 Task: Arrange a 90-minute brand positioning session.
Action: Mouse moved to (51, 111)
Screenshot: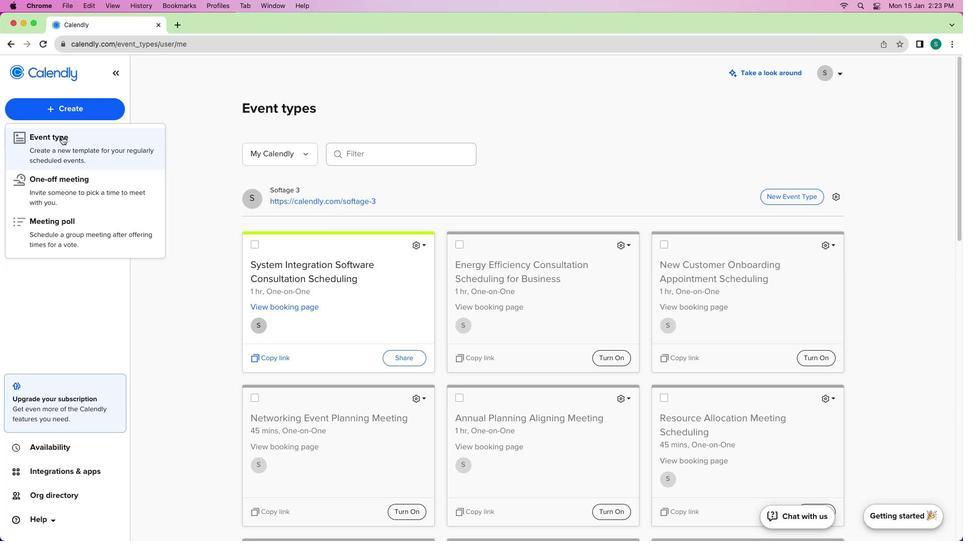 
Action: Mouse pressed left at (51, 111)
Screenshot: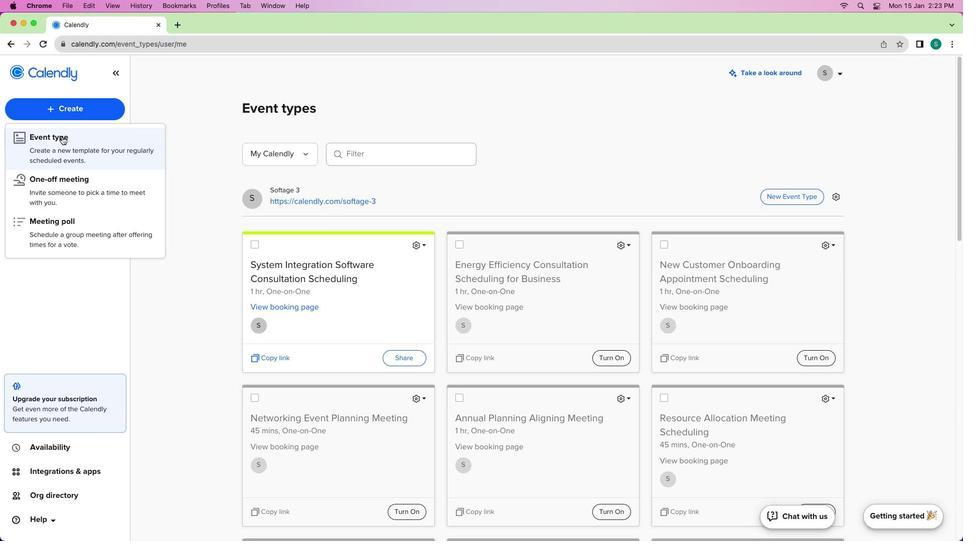 
Action: Mouse moved to (62, 136)
Screenshot: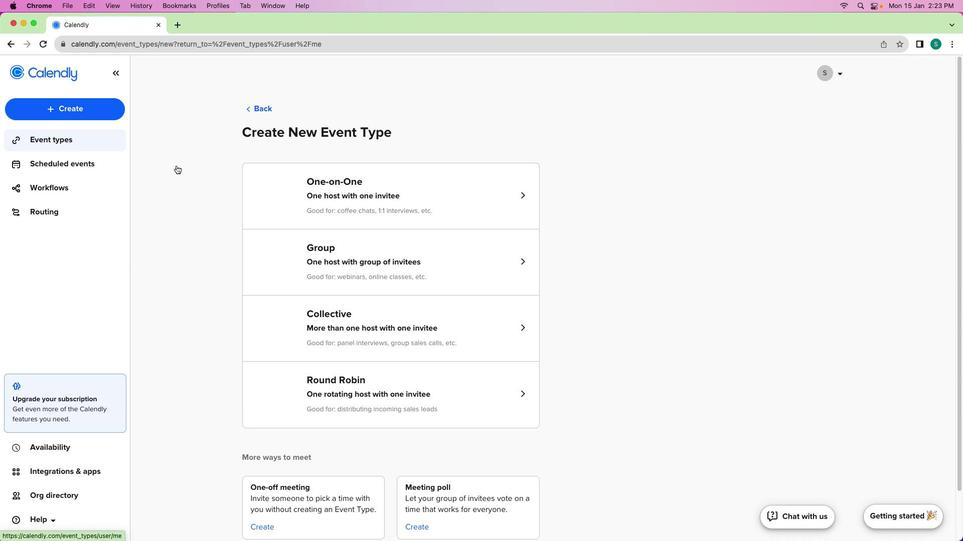 
Action: Mouse pressed left at (62, 136)
Screenshot: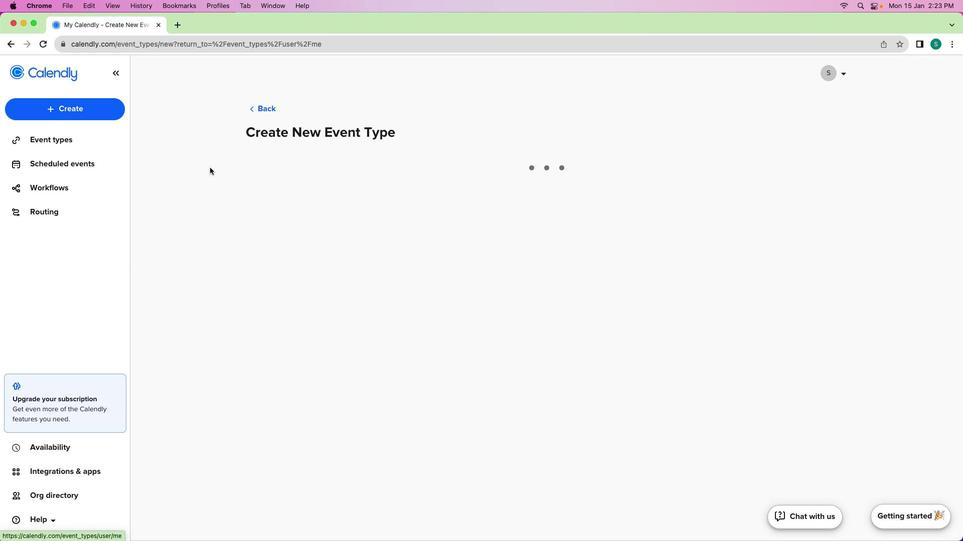 
Action: Mouse moved to (281, 178)
Screenshot: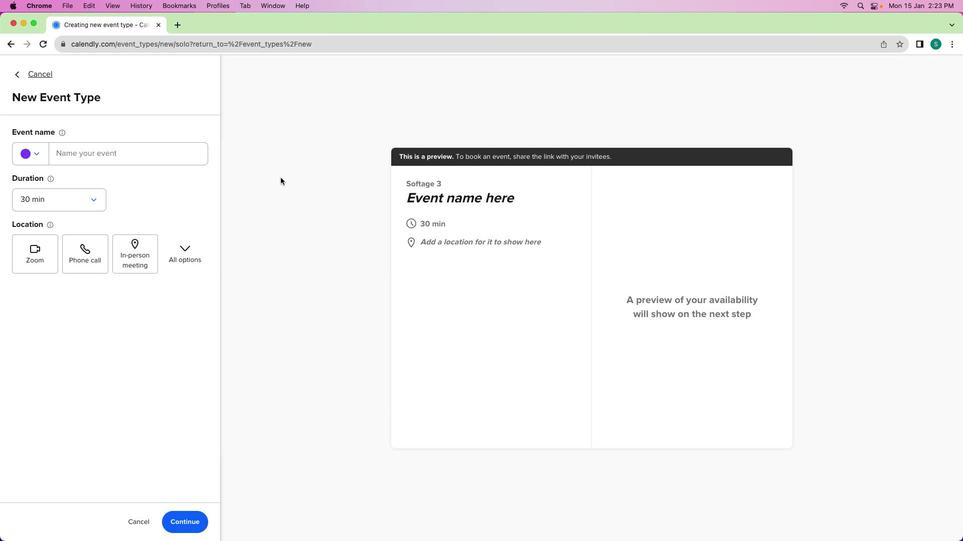 
Action: Mouse pressed left at (281, 178)
Screenshot: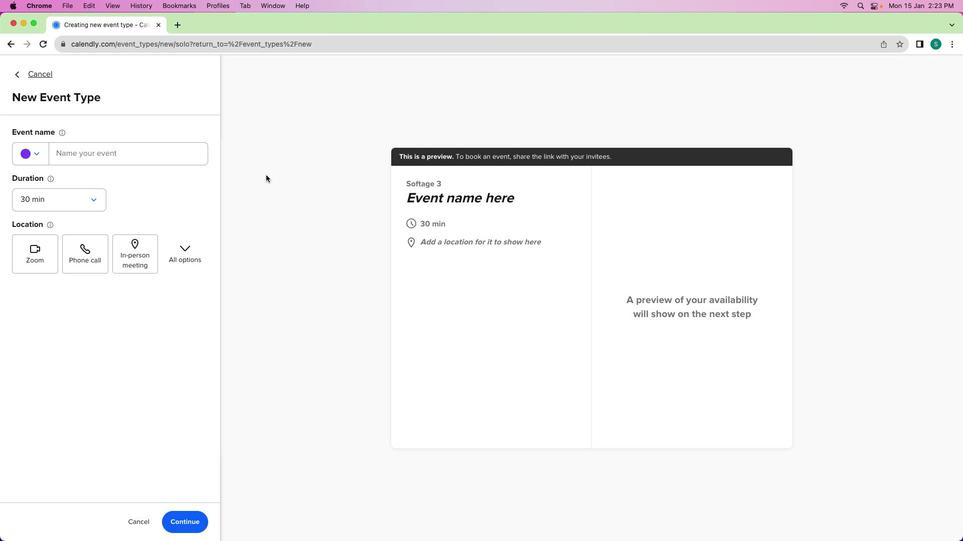 
Action: Mouse moved to (118, 146)
Screenshot: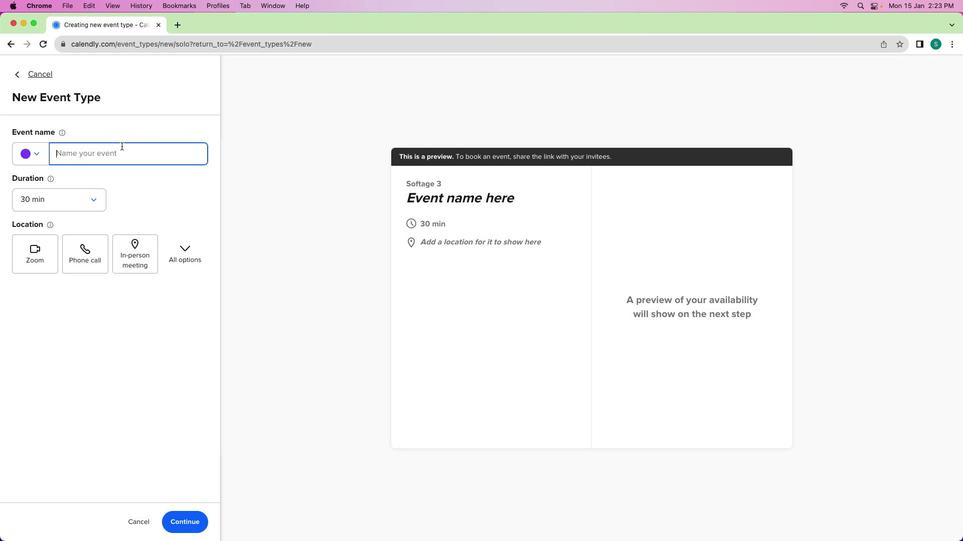 
Action: Mouse pressed left at (118, 146)
Screenshot: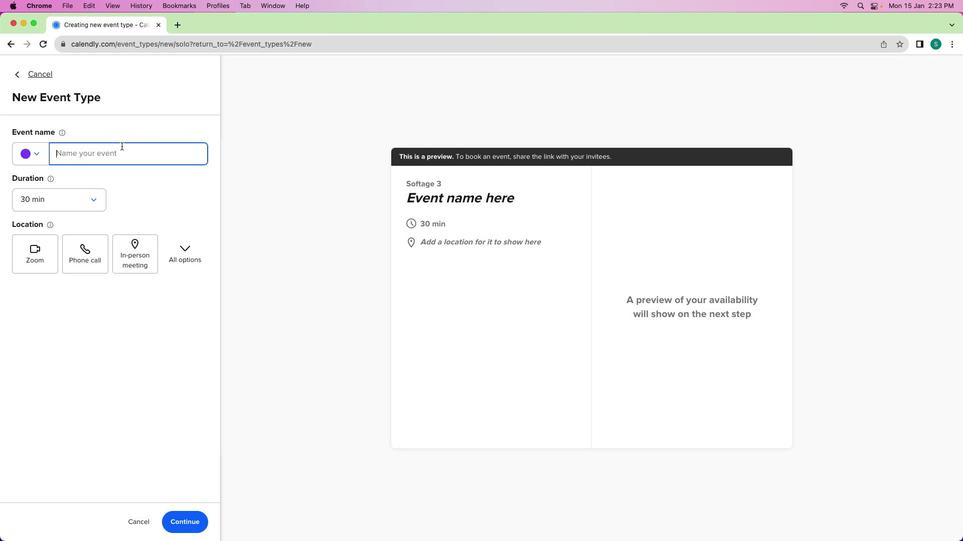 
Action: Mouse moved to (121, 146)
Screenshot: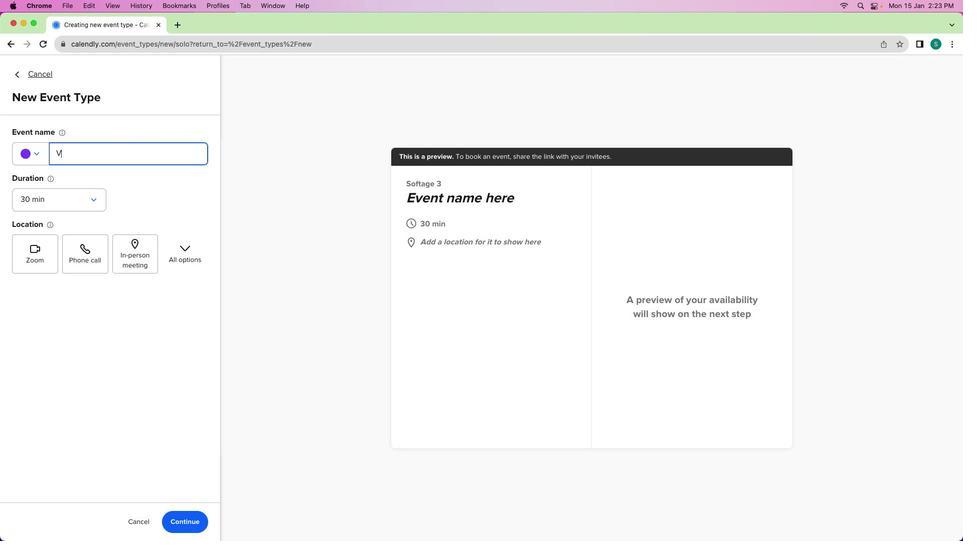 
Action: Key pressed Key.shift'V'Key.backspaceKey.shift'B''r''a''n''d'Key.spaceKey.shift'P''o''s''i''t''i''o''n''i''n''g'Key.spaceKey.shift'S''e''s''s''o''p'Key.backspaceKey.backspace'i''o''n'Key.spaceKey.shift'S''c''h''e''d''u''l''i''n''g'
Screenshot: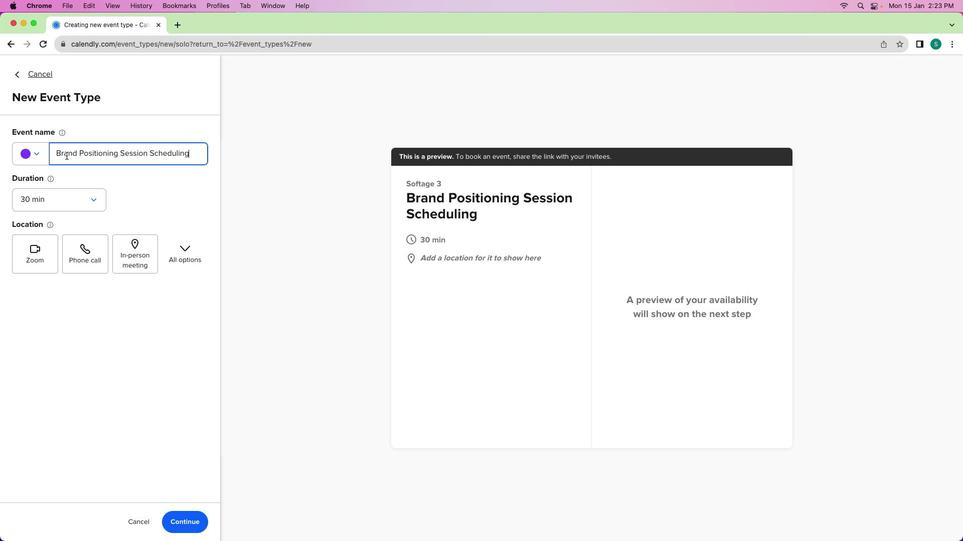 
Action: Mouse moved to (35, 157)
Screenshot: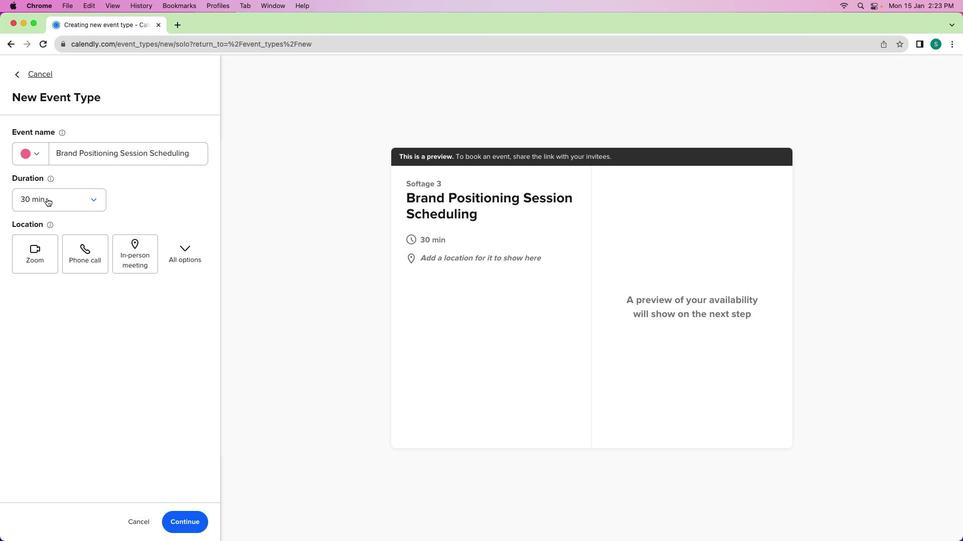 
Action: Mouse pressed left at (35, 157)
Screenshot: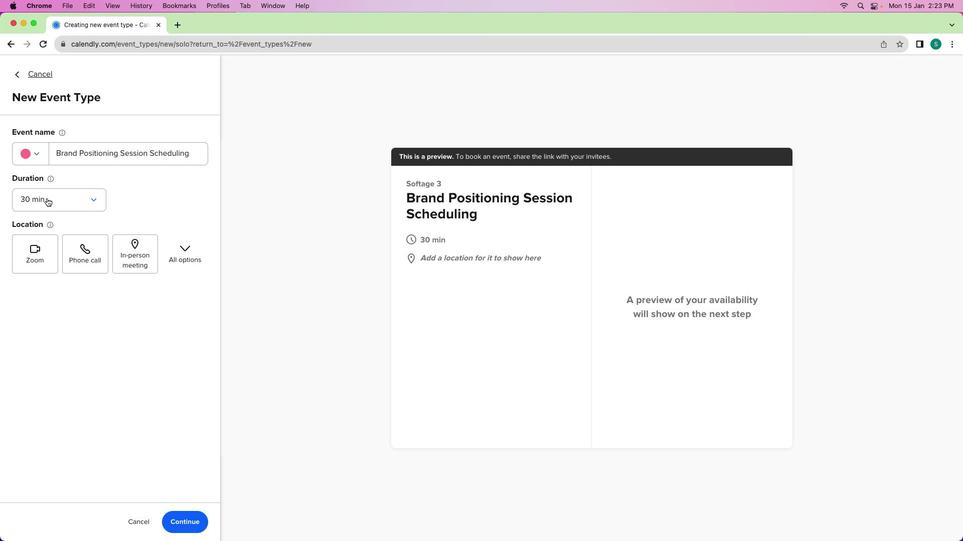
Action: Mouse moved to (46, 198)
Screenshot: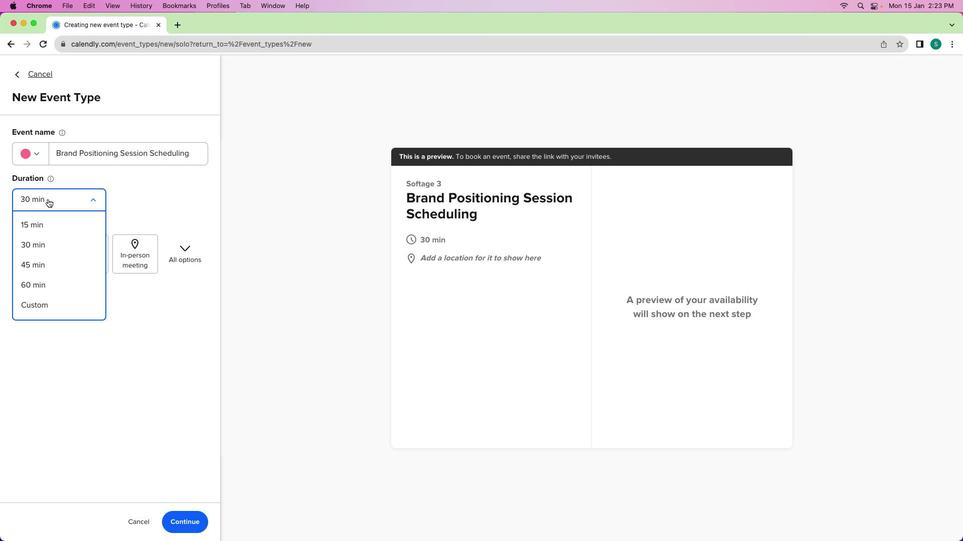 
Action: Mouse pressed left at (46, 198)
Screenshot: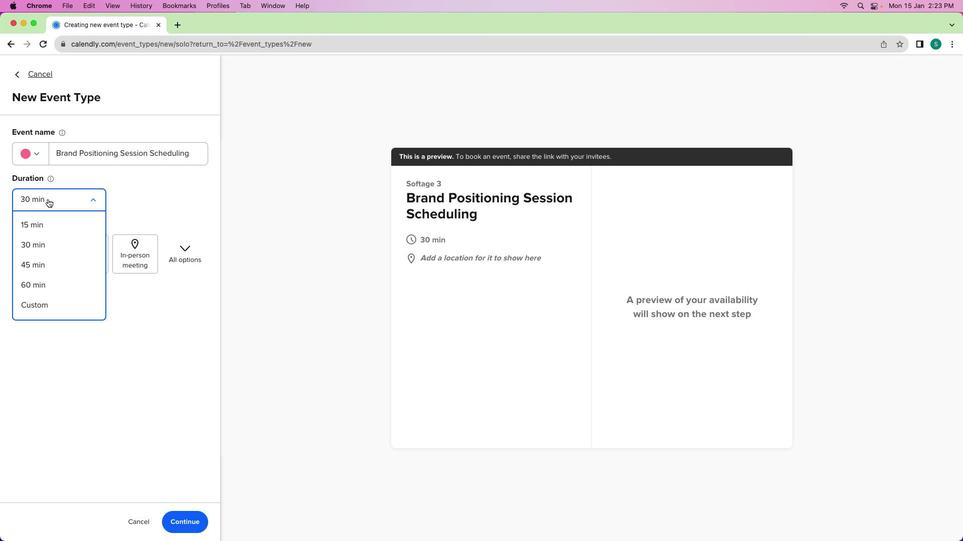 
Action: Mouse moved to (47, 199)
Screenshot: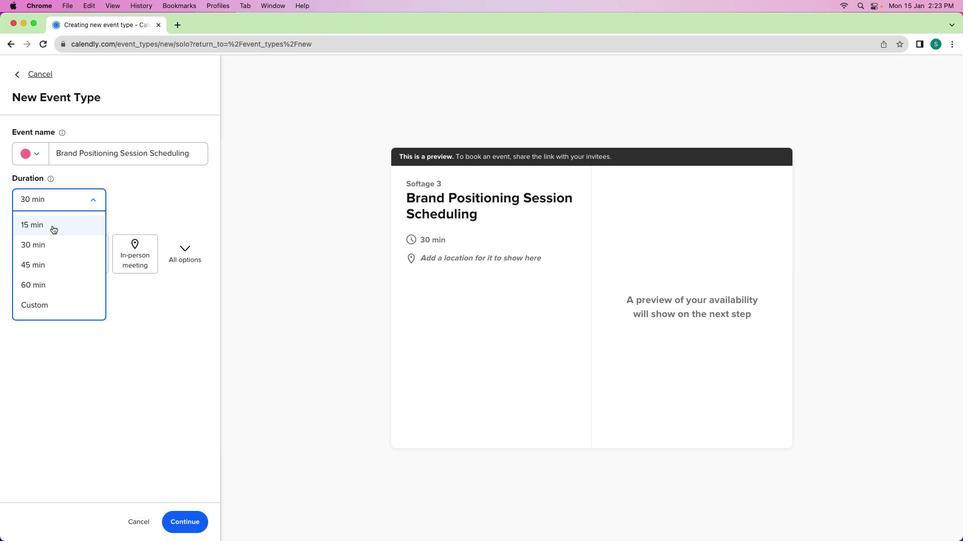 
Action: Mouse pressed left at (47, 199)
Screenshot: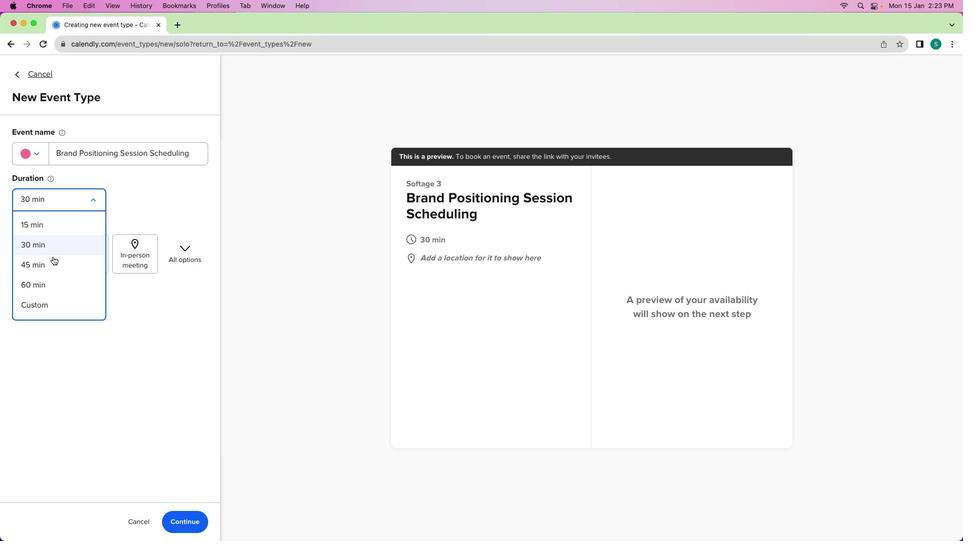 
Action: Mouse moved to (52, 300)
Screenshot: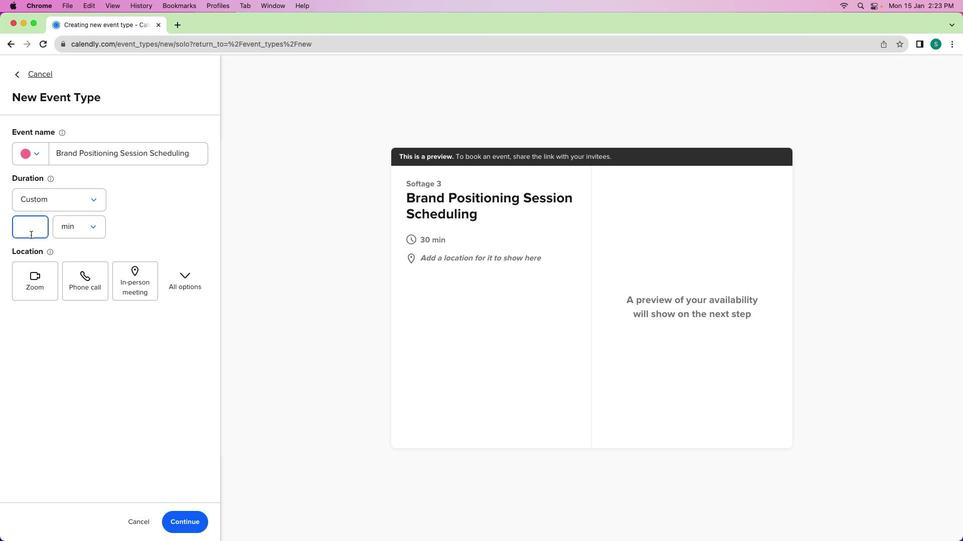 
Action: Mouse pressed left at (52, 300)
Screenshot: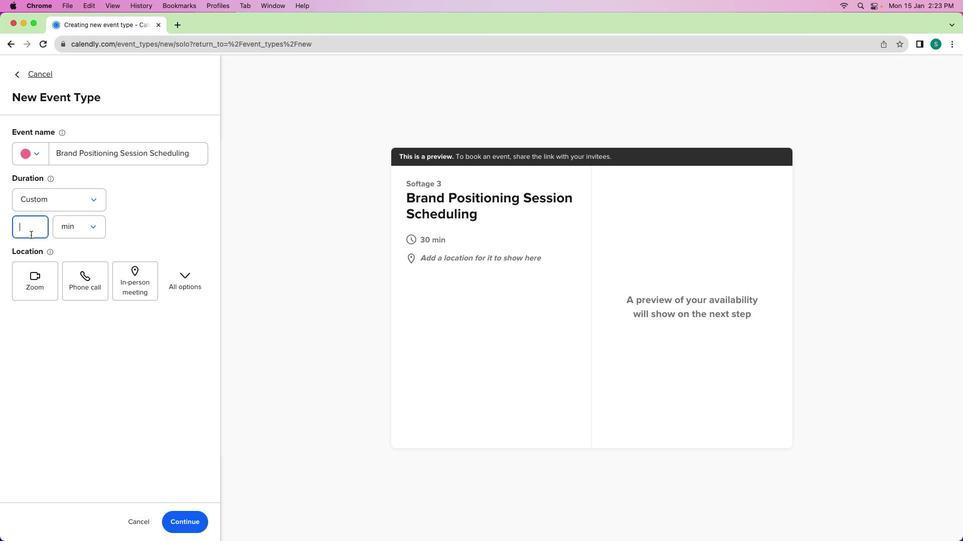 
Action: Mouse moved to (31, 234)
Screenshot: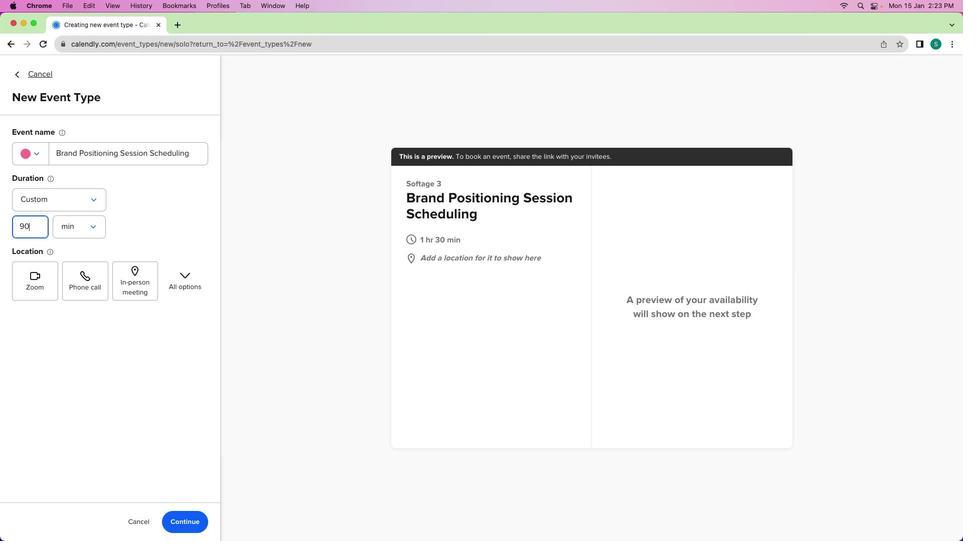 
Action: Key pressed '9''0'
Screenshot: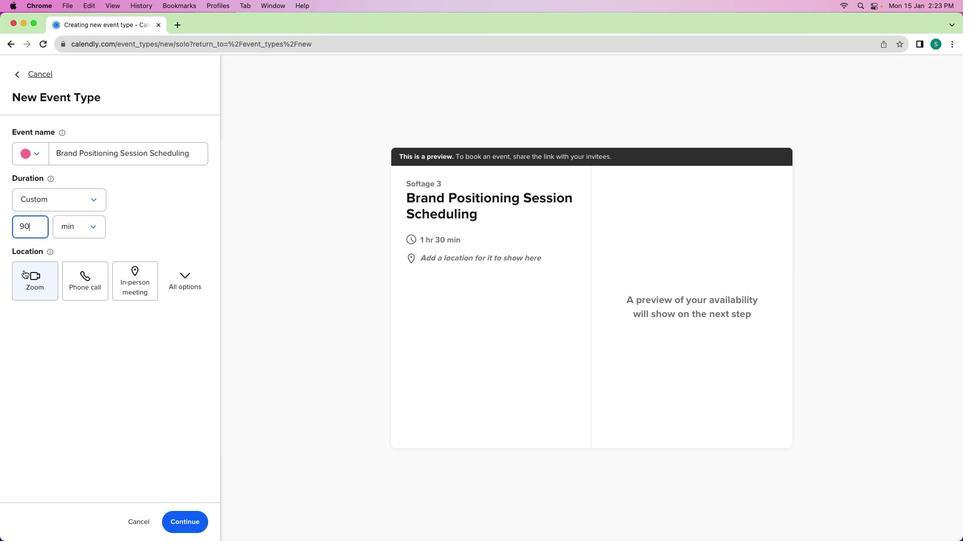 
Action: Mouse moved to (24, 270)
Screenshot: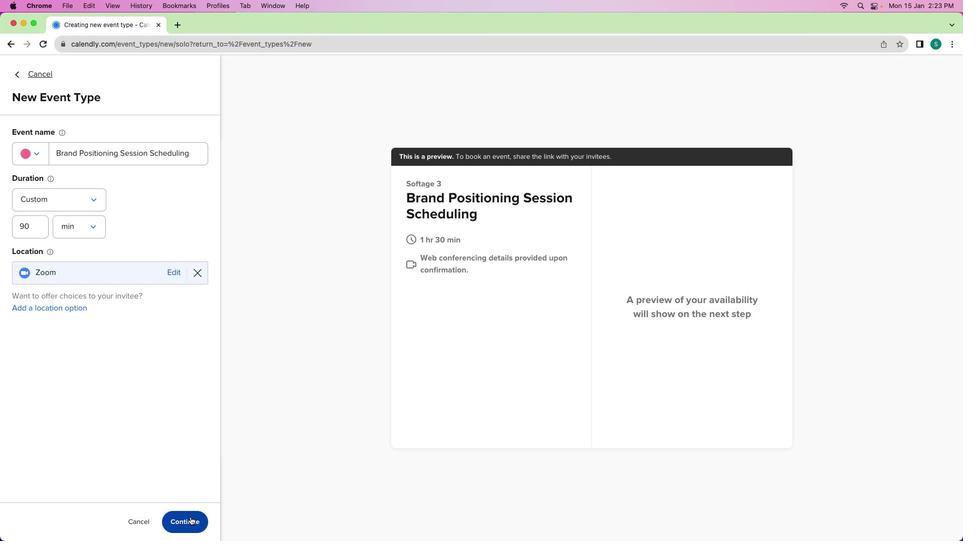 
Action: Mouse pressed left at (24, 270)
Screenshot: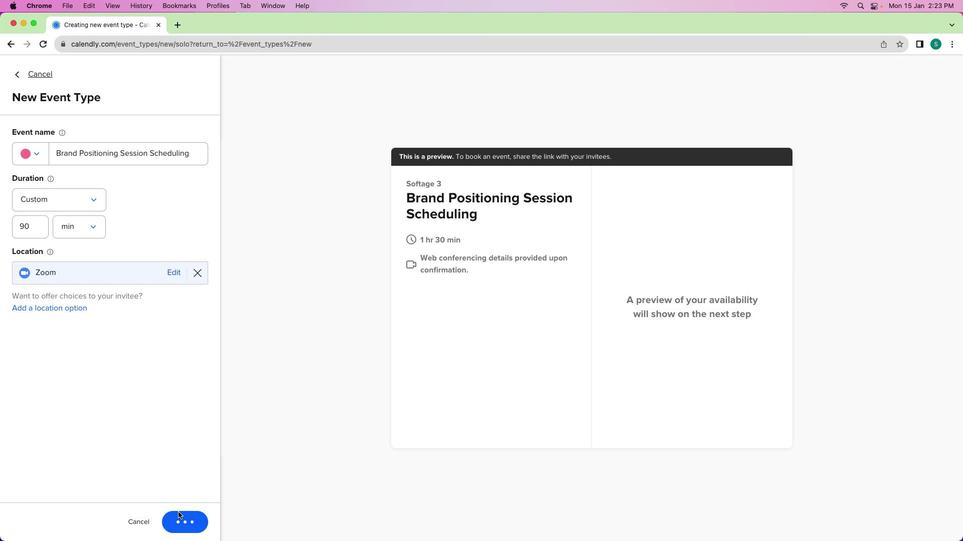 
Action: Mouse moved to (190, 517)
Screenshot: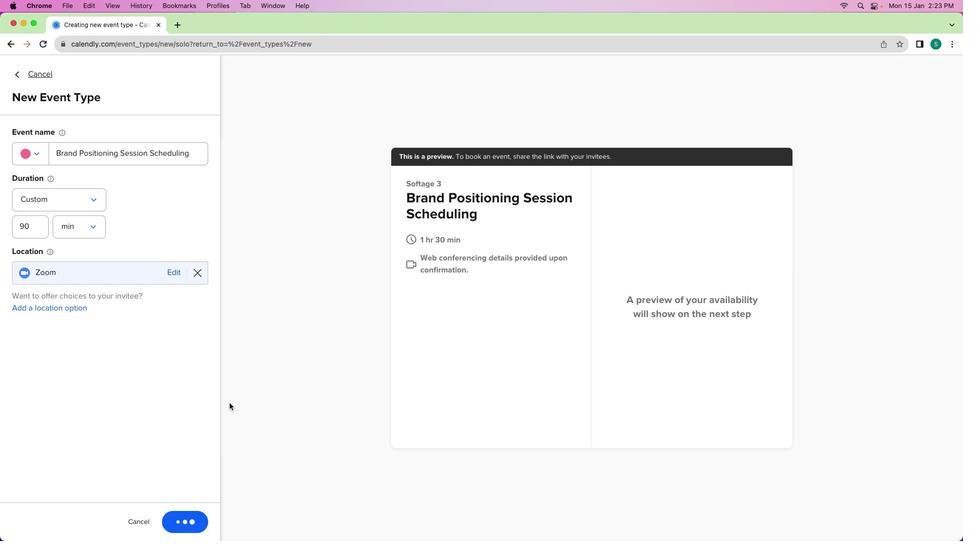 
Action: Mouse pressed left at (190, 517)
Screenshot: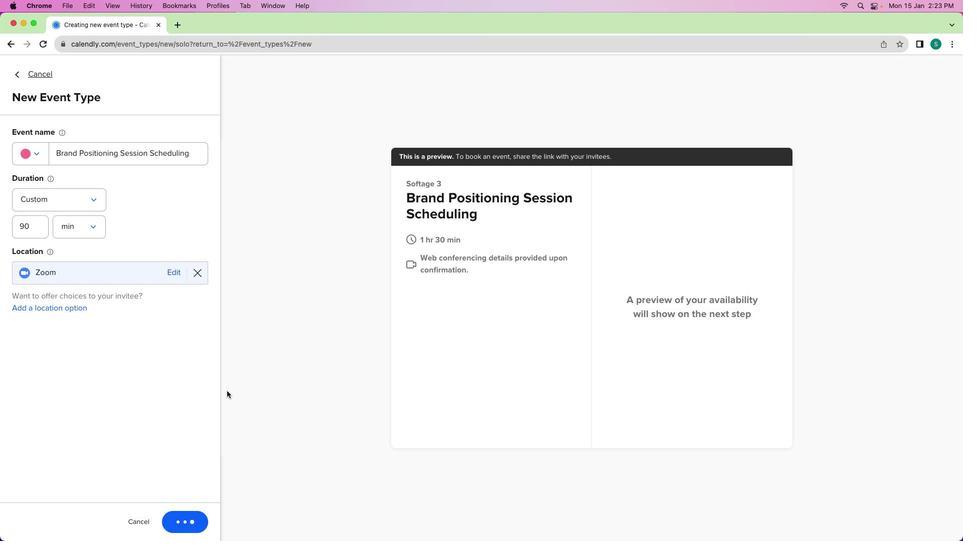 
Action: Mouse moved to (161, 187)
Screenshot: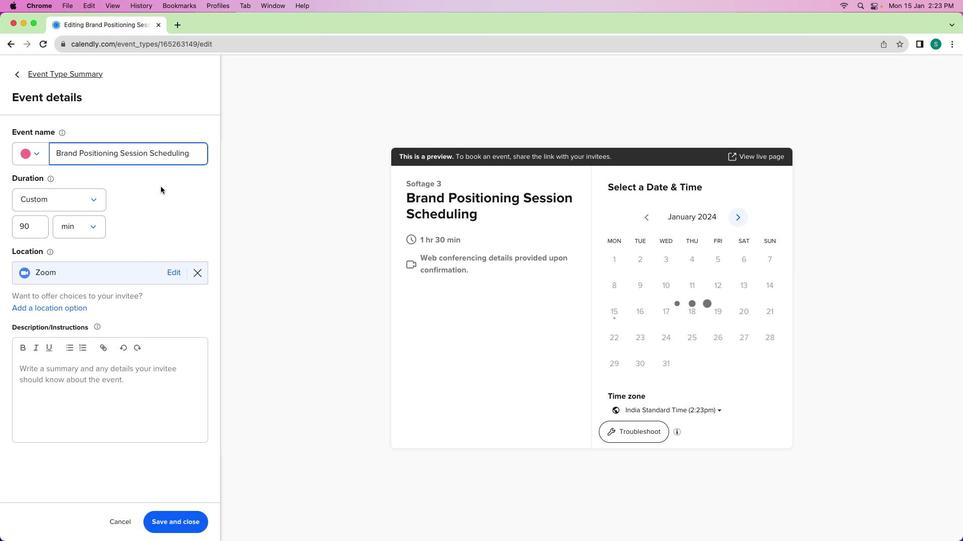 
Action: Mouse pressed left at (161, 187)
Screenshot: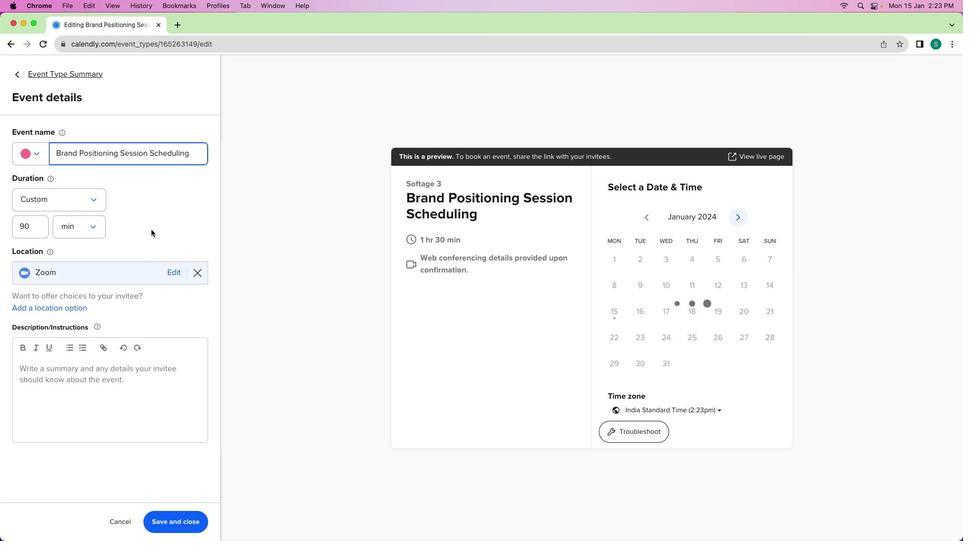 
Action: Mouse moved to (129, 409)
Screenshot: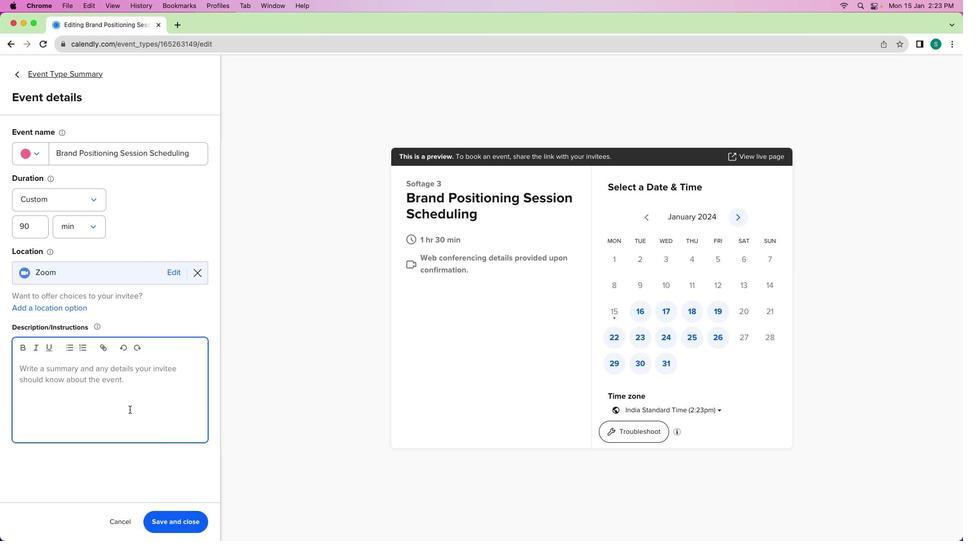 
Action: Mouse pressed left at (129, 409)
Screenshot: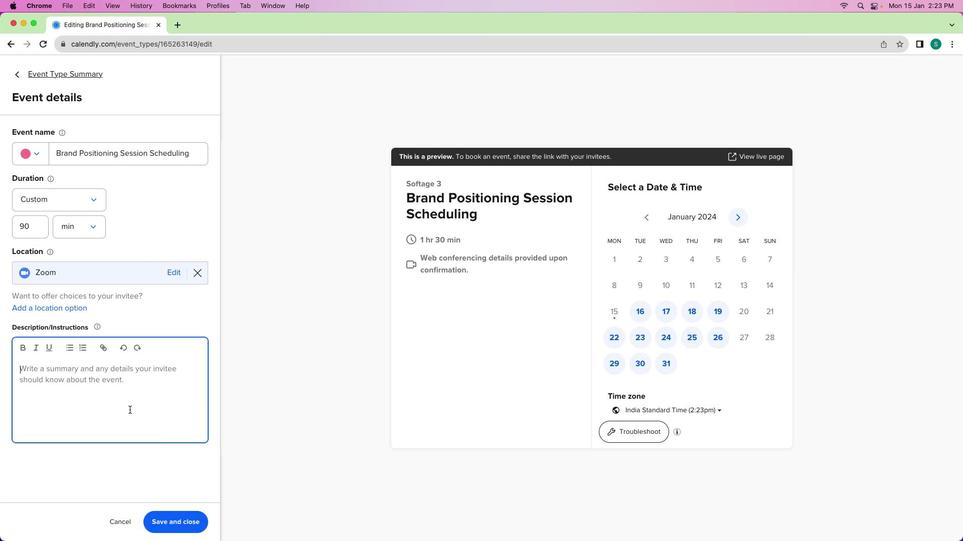 
Action: Mouse moved to (129, 409)
Screenshot: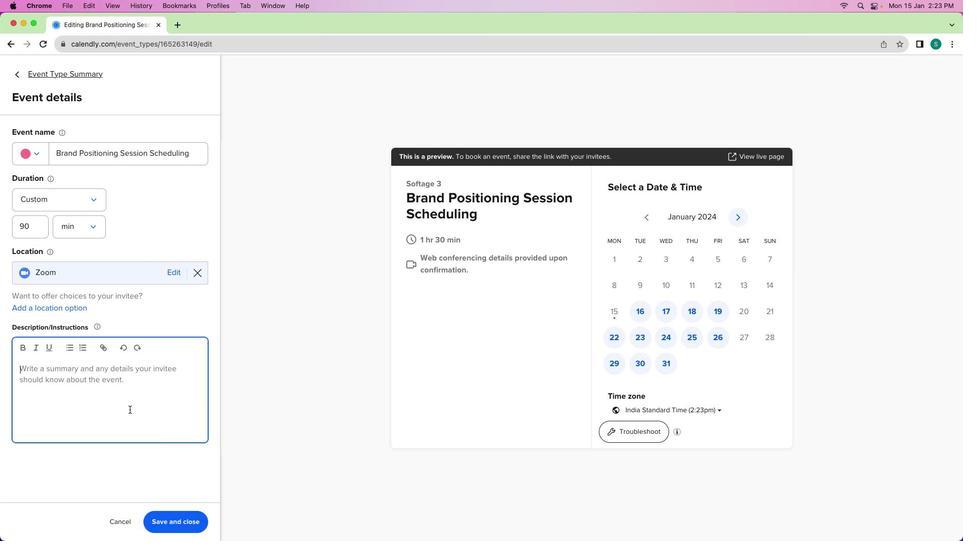 
Action: Key pressed Key.shift'H''e''l''l''o'Key.space't''e''a''m'','Key.enterKey.shift'I'"'"'v''e'Key.space's''c''h''e''d''u''l''e''d'Key.space'a'Key.space'b''r''a''n''d'Key.space'p''o''s''i''t''i''o''n''i''n''g'Key.space's''e''s''s''i''o''n'Key.space'd''u''e'Key.backspaceKey.backspaceKey.backspace't''o'Key.space'd''i''s''c''u''s''s'Key.space'a''n''d'Key.space'r''e''f''i''n''e'Key.space'o''u''r'Key.space'b''r''a''n''d'';'Key.backspace"'"'s'Key.space'p''o''s''i''t''i''o''n''i''n''g'Key.space's''t''r''a''t''e''g''y''.'Key.spaceKey.shift':'Key.backspace'L''e''t'"'"'s'Key.space'e''x''p''l''o''r''e'Key.space'w''a''y''s'Key.space't''o'Key.space's''t''r''e''n''g''t''h''e''n'Key.space'o''u''r'Key.space'b''r''a''n''d'Key.space'p''r''e''s''e''n''c''e''s'Key.space'a''n''d'Key.space'r''e''s''o''n''a''t''e'Key.space'w''i''t''h'Key.space'u''r'Key.spaceKey.backspaceKey.backspaceKey.backspace'o''u''r'Key.space't''a''r''g''e''t'Key.space'a''u''d''i''e''n''c''e''.'Key.enterKey.shift'L''o''o''k''i''n''g'Key.space'f''o''r''w''a''r''d'Key.space't''o'Key.space'e''v''o''l''v''i''n''g'Key.spaceKey.backspaceKey.backspaceKey.backspaceKey.backspaceKey.backspaceKey.backspaceKey.backspaceKey.backspace'l''e''v''a''t''i''n''g'Key.space'o''u''r'Key.space'b''r''a''n''d'Key.space'p''o''s''i''t''i''o''n''i''n''g'Key.space't''o''g''e''t''h''e''r''.'Key.enterKey.shift'B''e''s''t'Key.space'r''e''g''a''r''d''s'','Key.enterKey.shift'S''o''f''t'Key.shift'A''g''e'
Screenshot: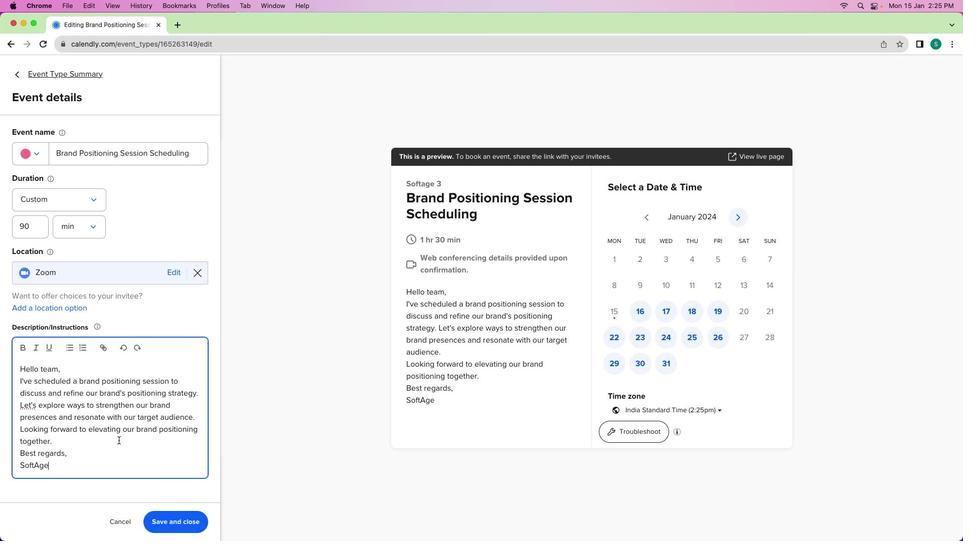 
Action: Mouse moved to (180, 517)
Screenshot: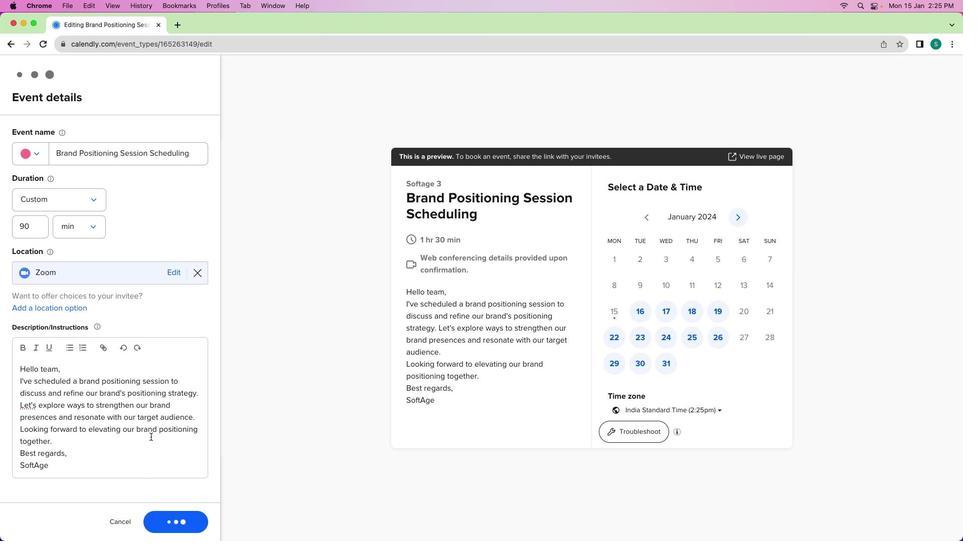 
Action: Mouse pressed left at (180, 517)
Screenshot: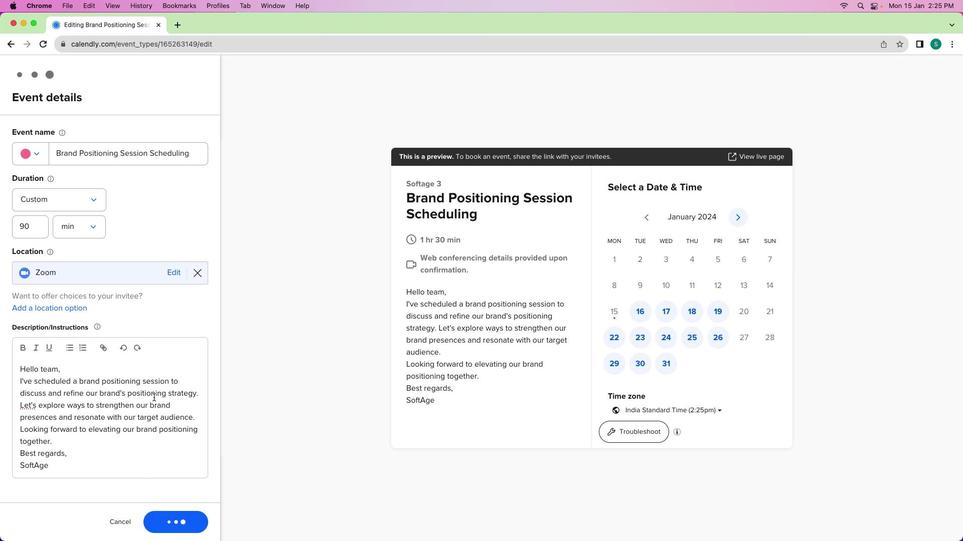 
Action: Mouse moved to (151, 315)
Screenshot: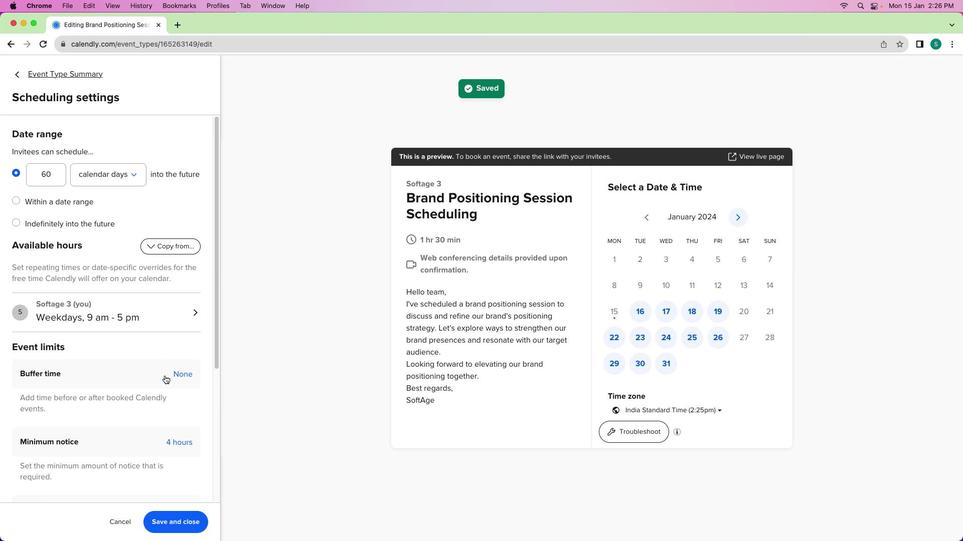 
Action: Mouse pressed left at (151, 315)
Screenshot: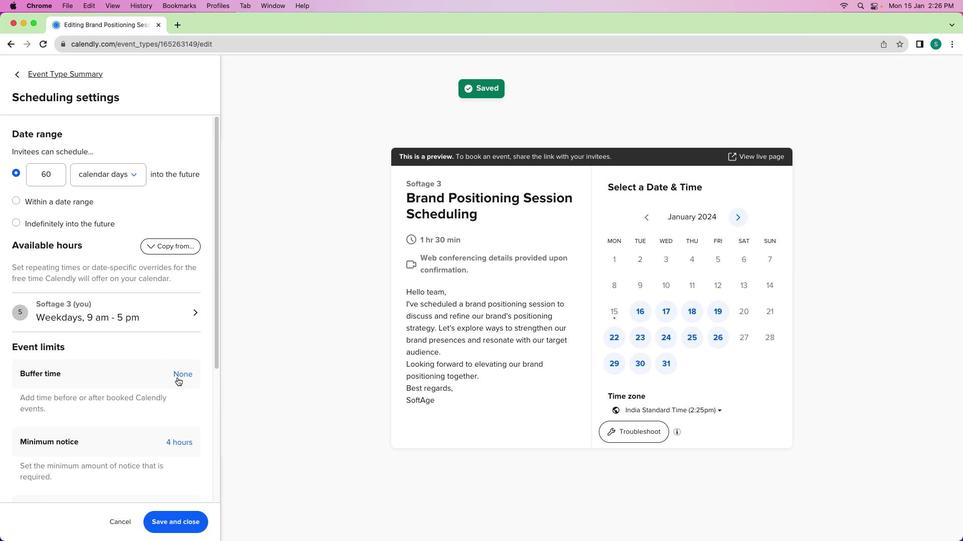 
Action: Mouse moved to (177, 377)
Screenshot: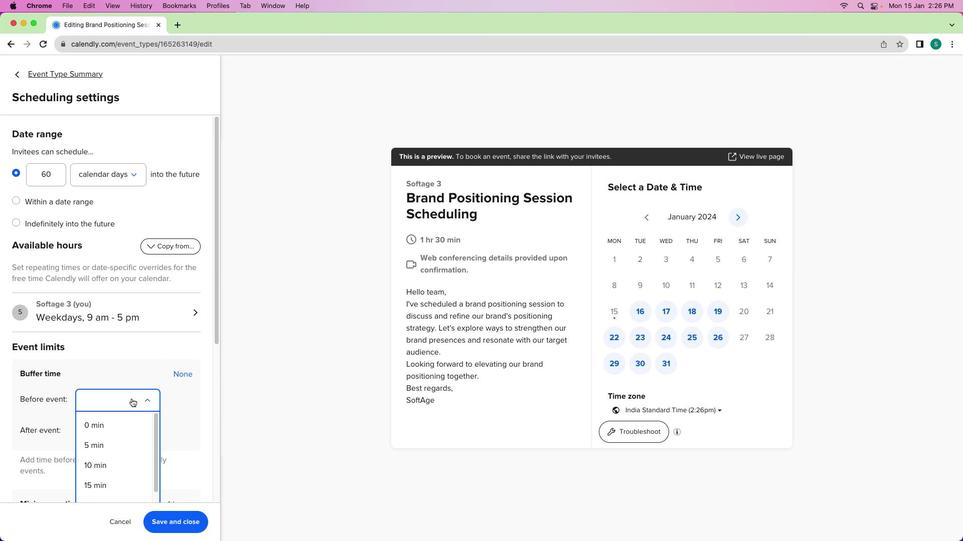 
Action: Mouse pressed left at (177, 377)
Screenshot: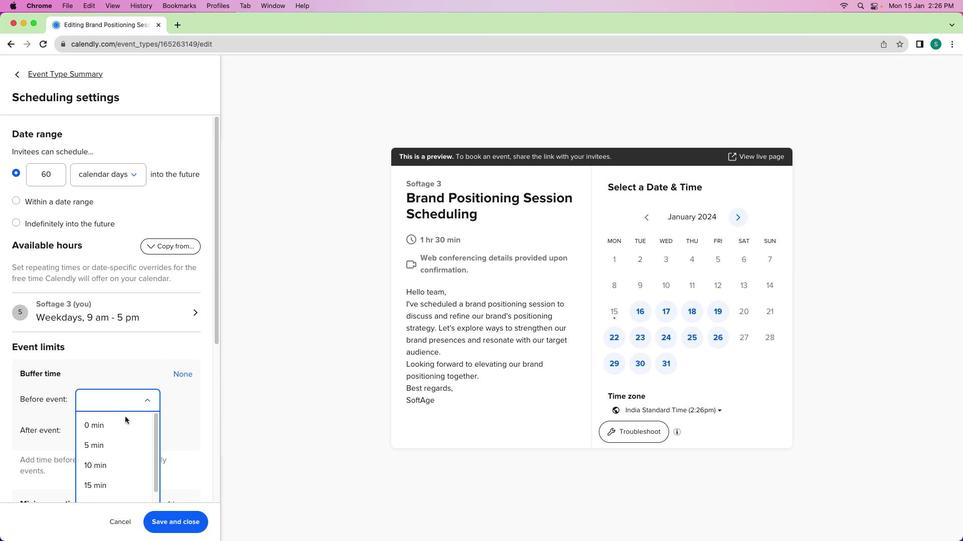 
Action: Mouse moved to (131, 398)
Screenshot: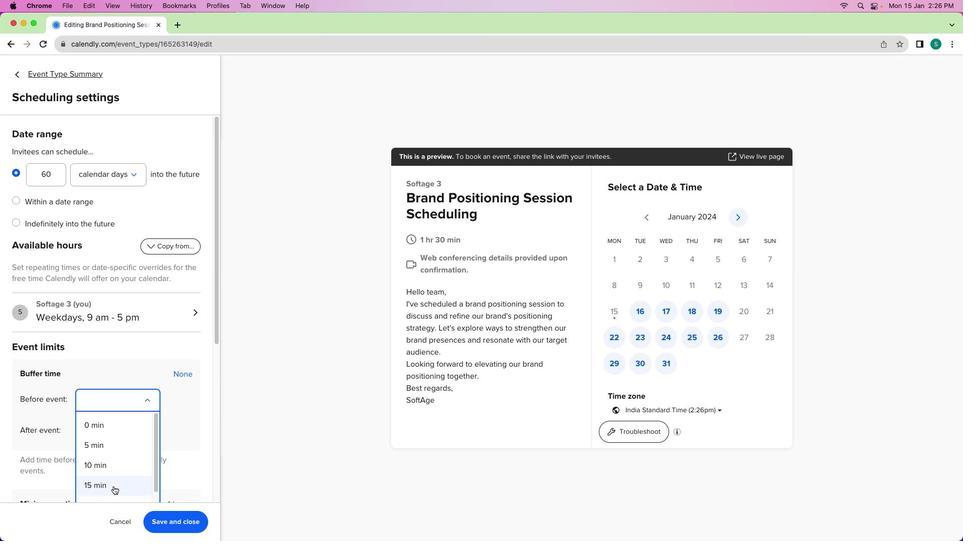 
Action: Mouse pressed left at (131, 398)
Screenshot: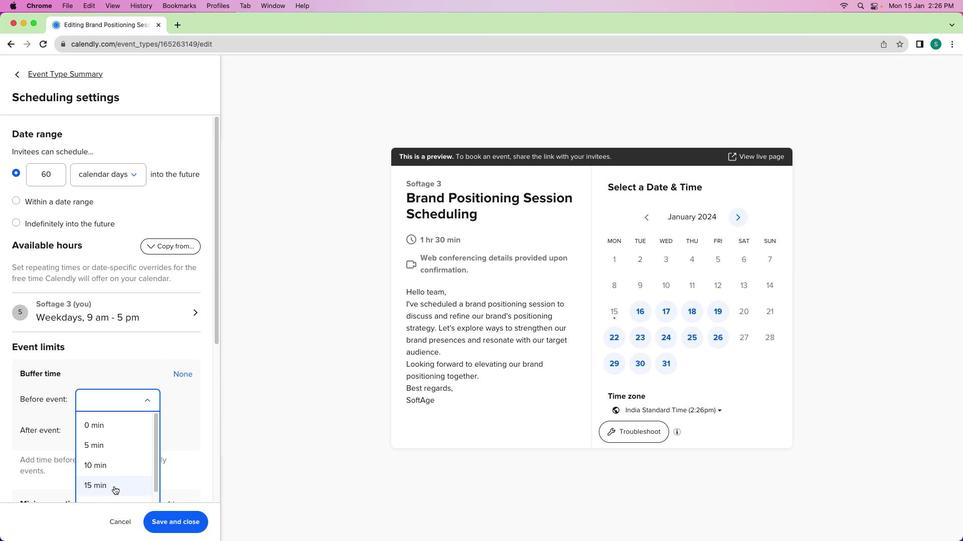 
Action: Mouse moved to (113, 486)
Screenshot: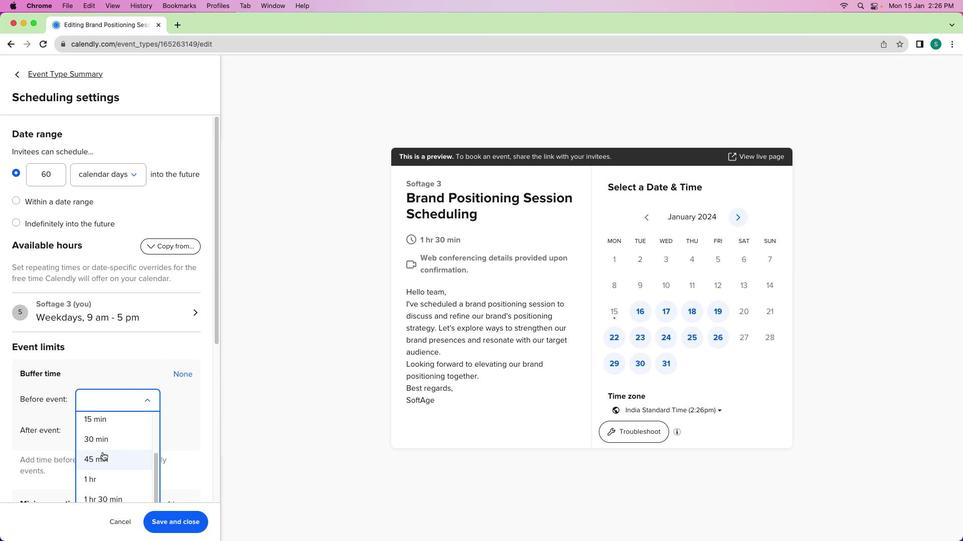 
Action: Mouse scrolled (113, 486) with delta (0, 0)
Screenshot: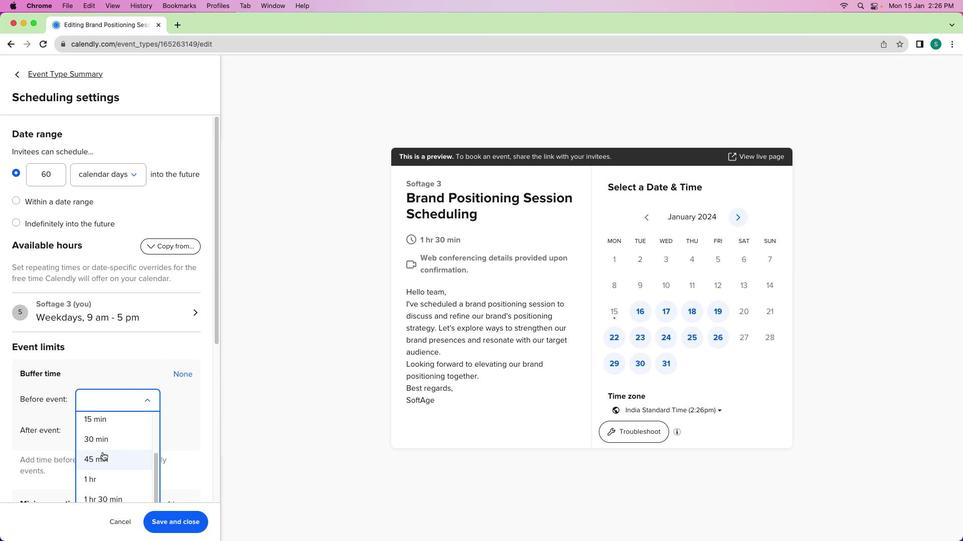 
Action: Mouse moved to (113, 485)
Screenshot: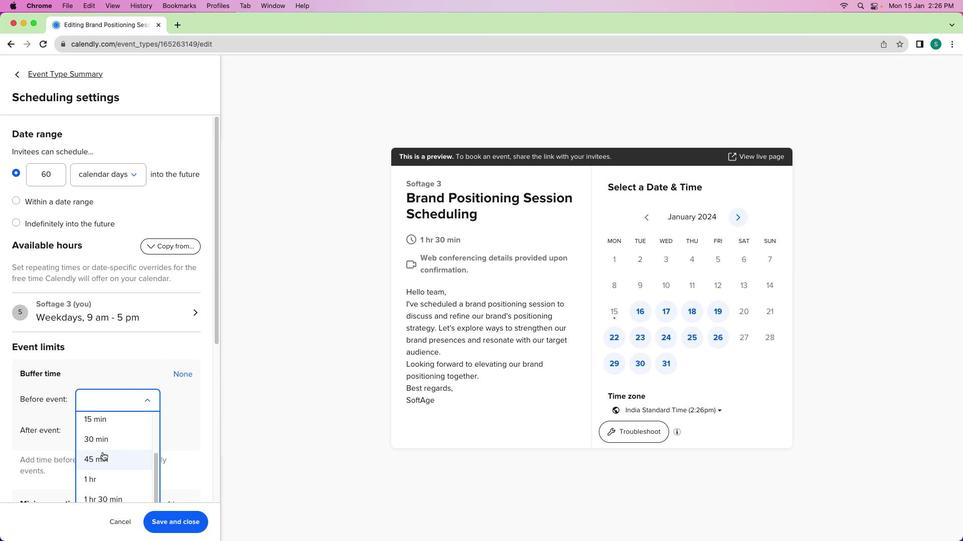 
Action: Mouse scrolled (113, 485) with delta (0, 0)
Screenshot: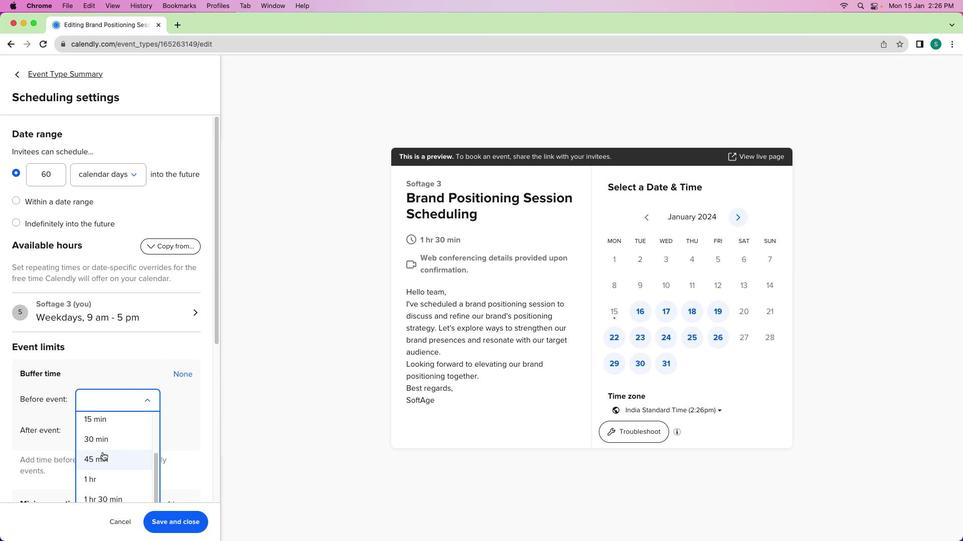 
Action: Mouse moved to (115, 467)
Screenshot: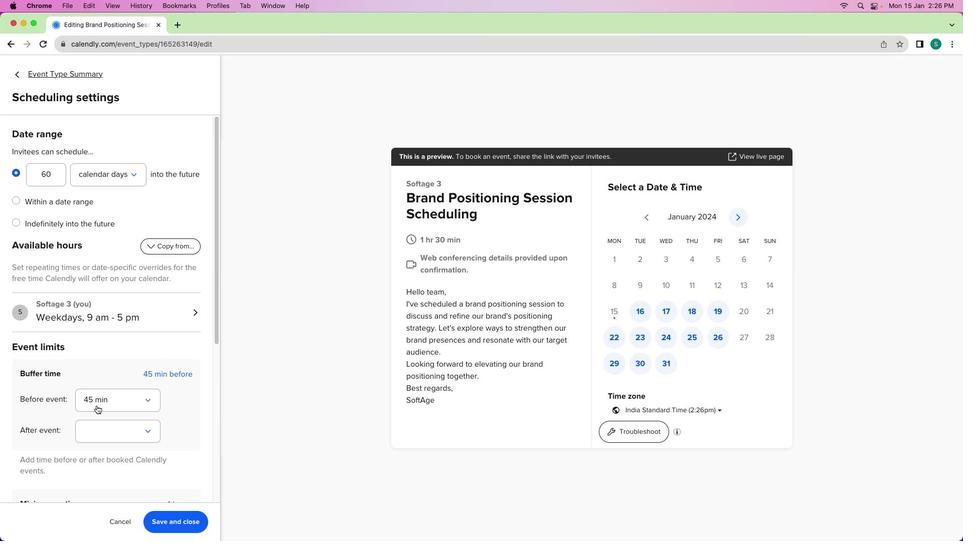 
Action: Mouse scrolled (115, 467) with delta (0, 0)
Screenshot: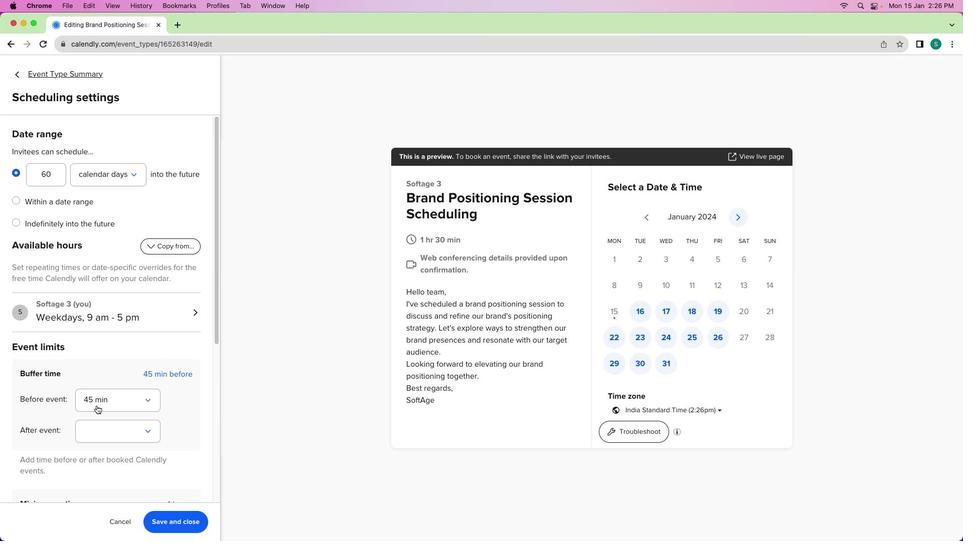 
Action: Mouse moved to (115, 466)
Screenshot: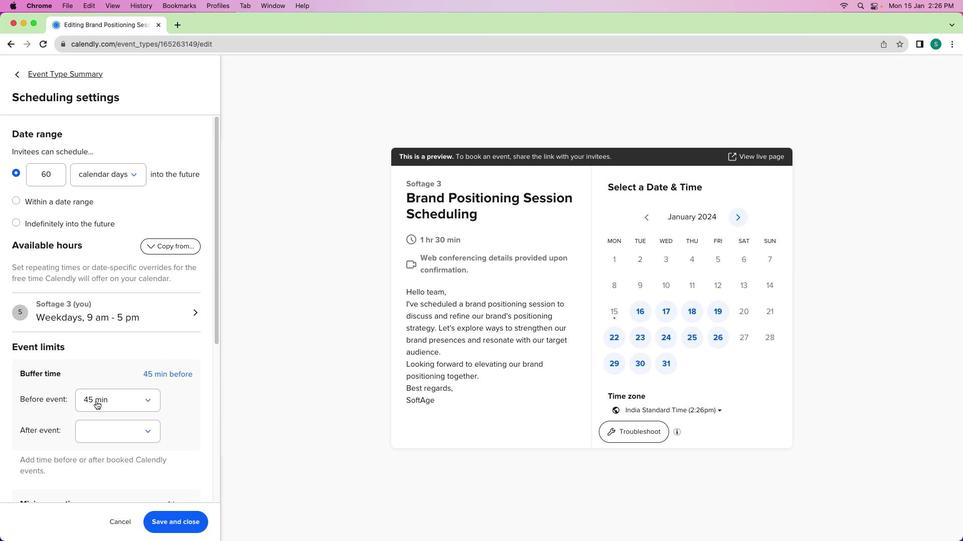 
Action: Mouse scrolled (115, 466) with delta (0, 0)
Screenshot: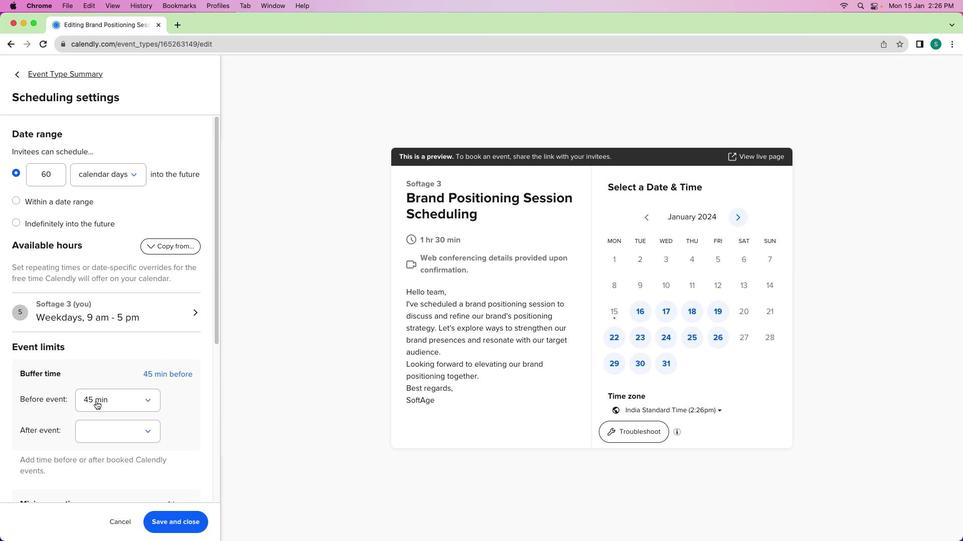 
Action: Mouse moved to (115, 465)
Screenshot: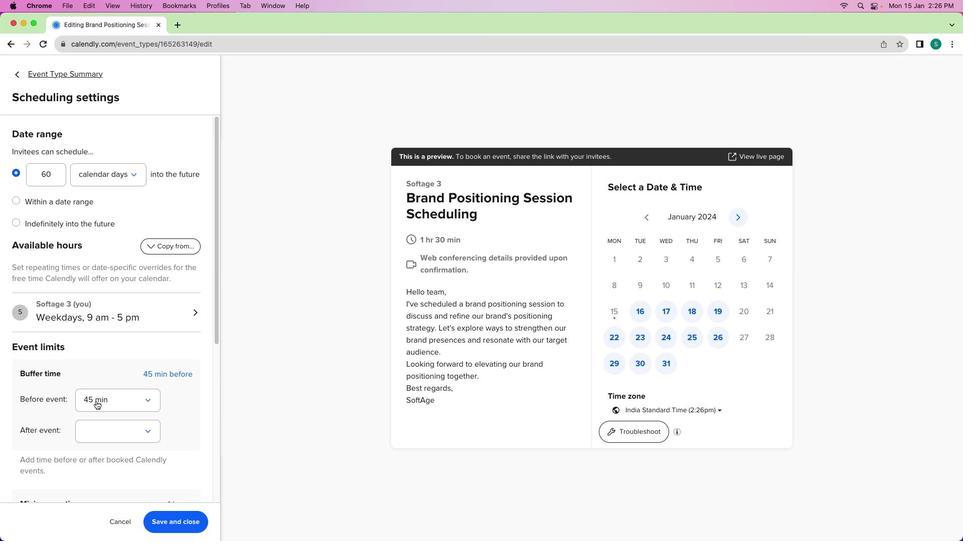 
Action: Mouse scrolled (115, 465) with delta (0, -1)
Screenshot: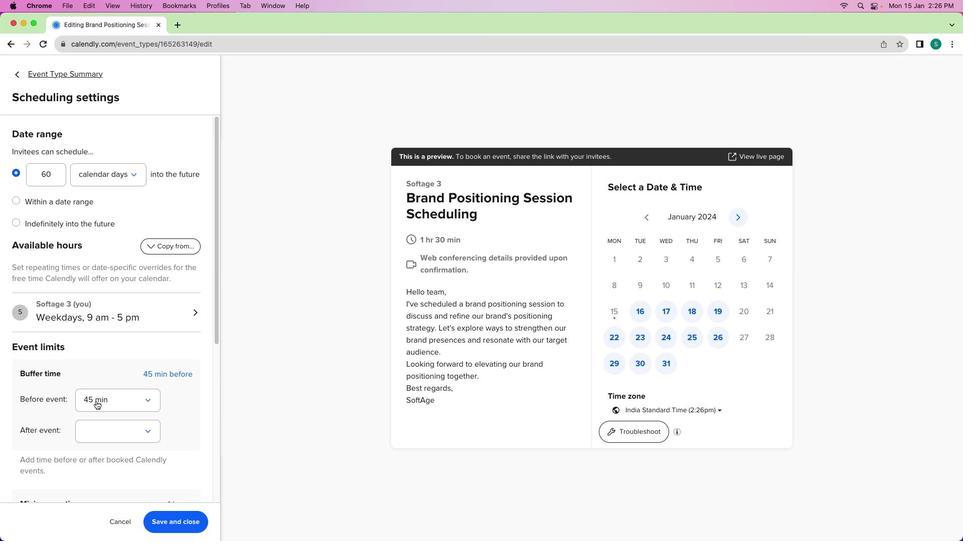 
Action: Mouse moved to (102, 452)
Screenshot: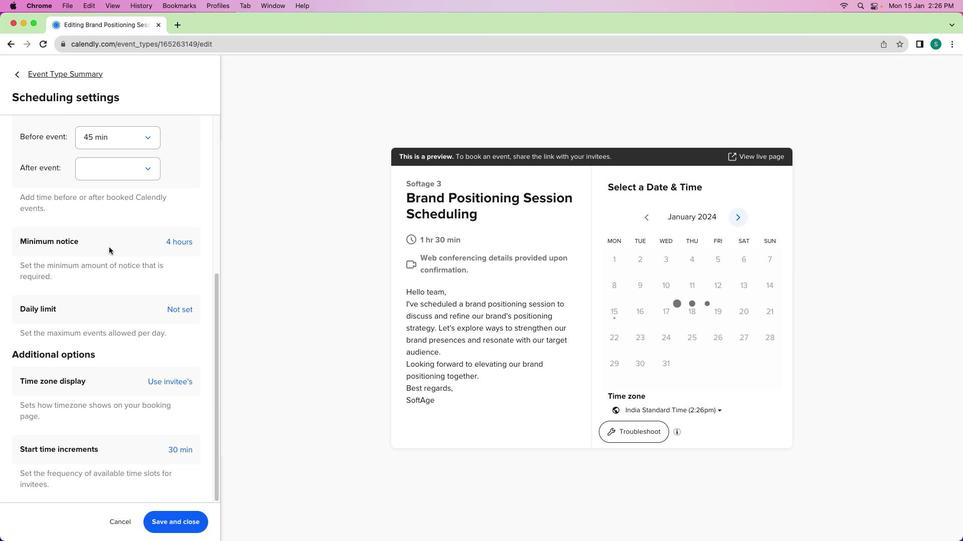
Action: Mouse pressed left at (102, 452)
Screenshot: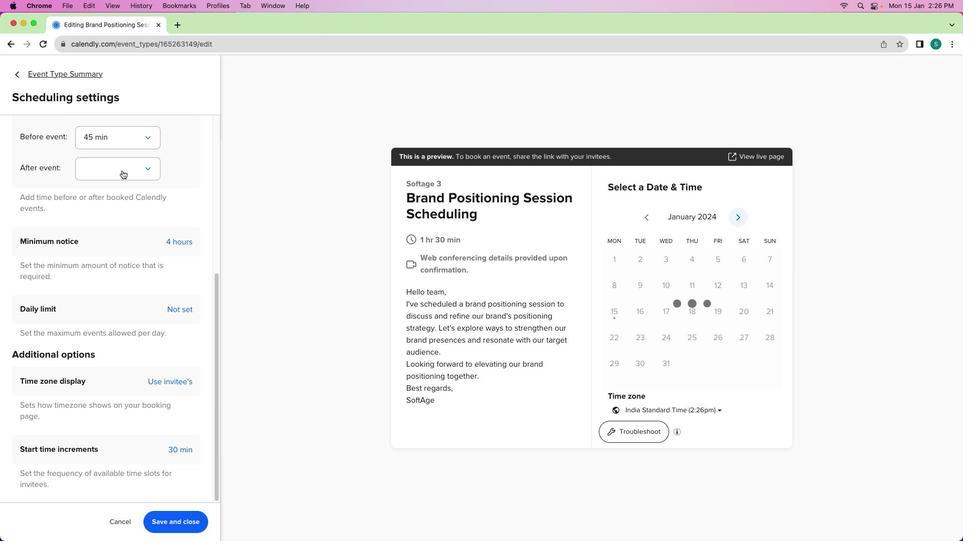 
Action: Mouse moved to (95, 401)
Screenshot: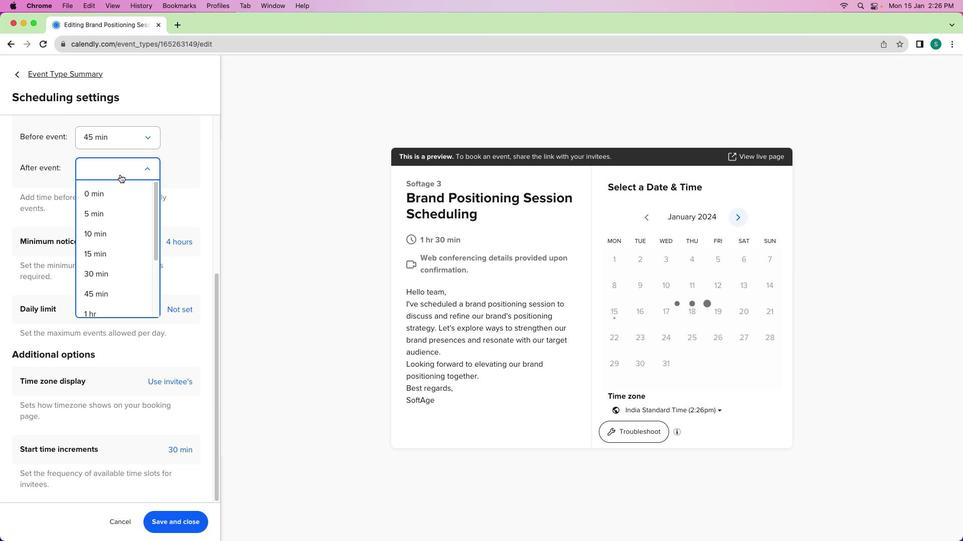 
Action: Mouse scrolled (95, 401) with delta (0, 0)
Screenshot: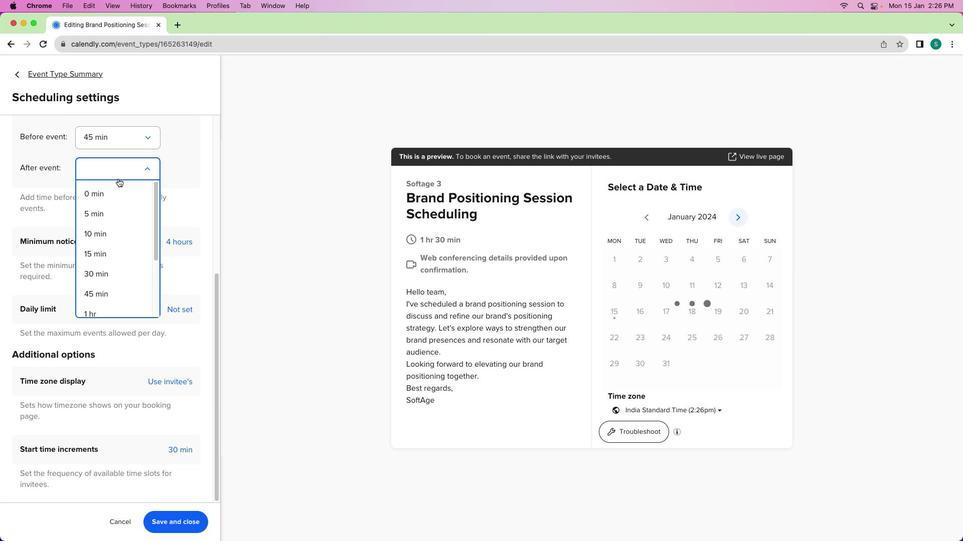 
Action: Mouse scrolled (95, 401) with delta (0, 0)
Screenshot: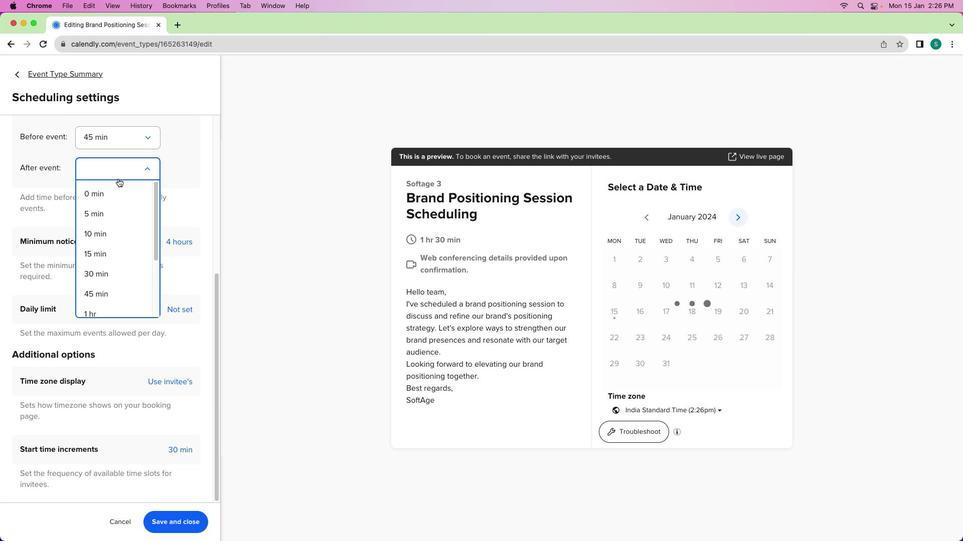 
Action: Mouse scrolled (95, 401) with delta (0, -1)
Screenshot: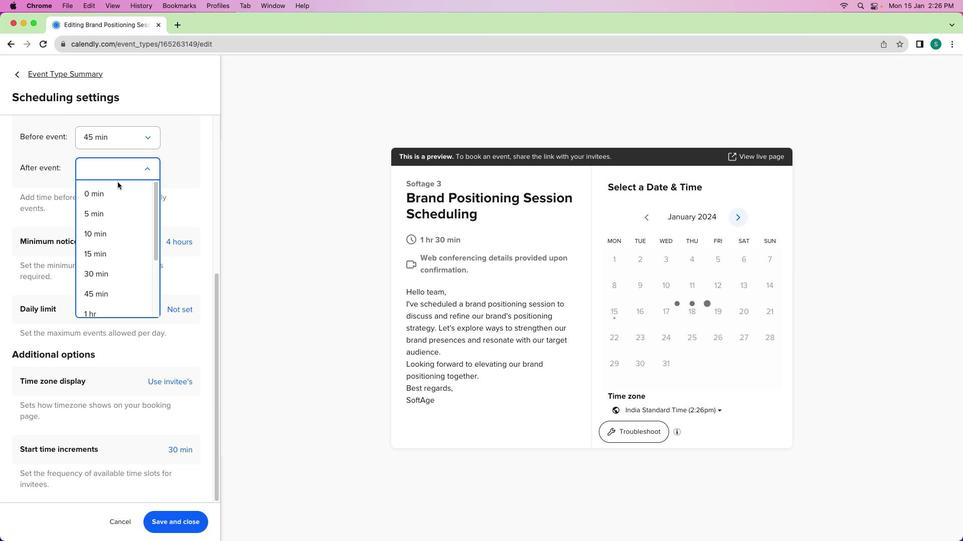 
Action: Mouse scrolled (95, 401) with delta (0, -2)
Screenshot: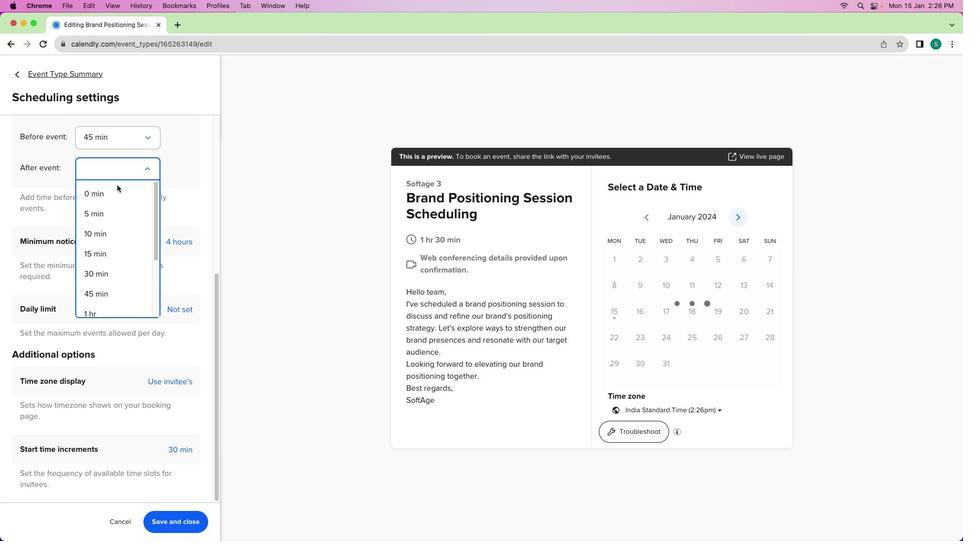
Action: Mouse scrolled (95, 401) with delta (0, -2)
Screenshot: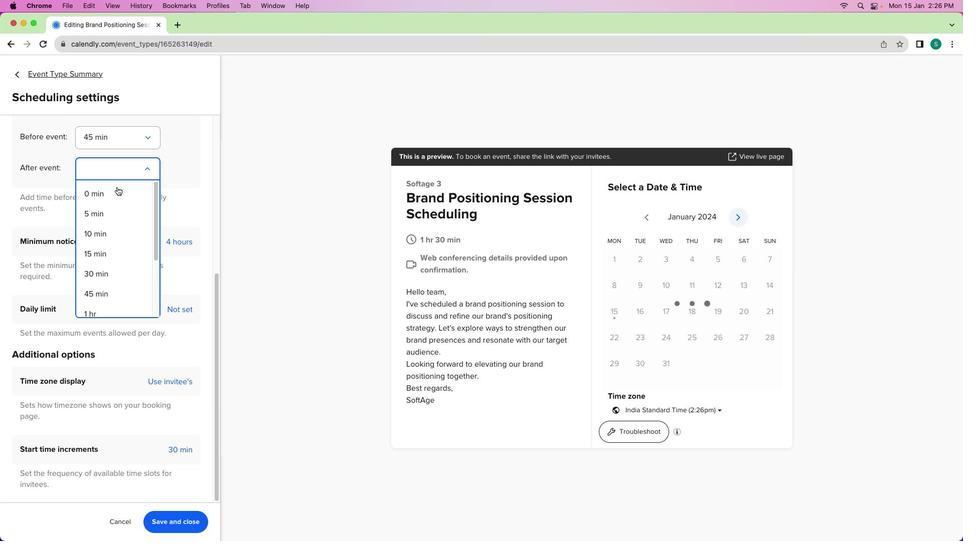 
Action: Mouse moved to (121, 170)
Screenshot: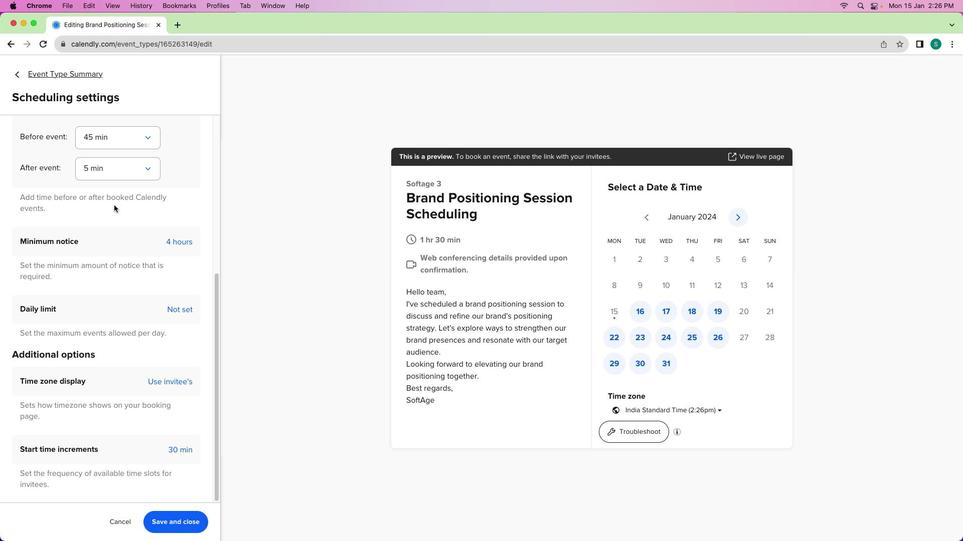 
Action: Mouse pressed left at (121, 170)
Screenshot: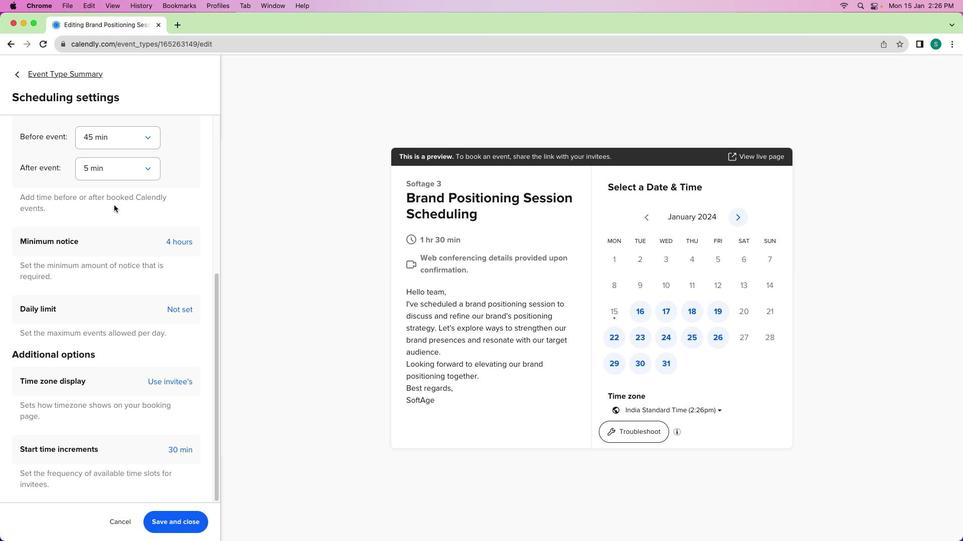 
Action: Mouse moved to (114, 205)
Screenshot: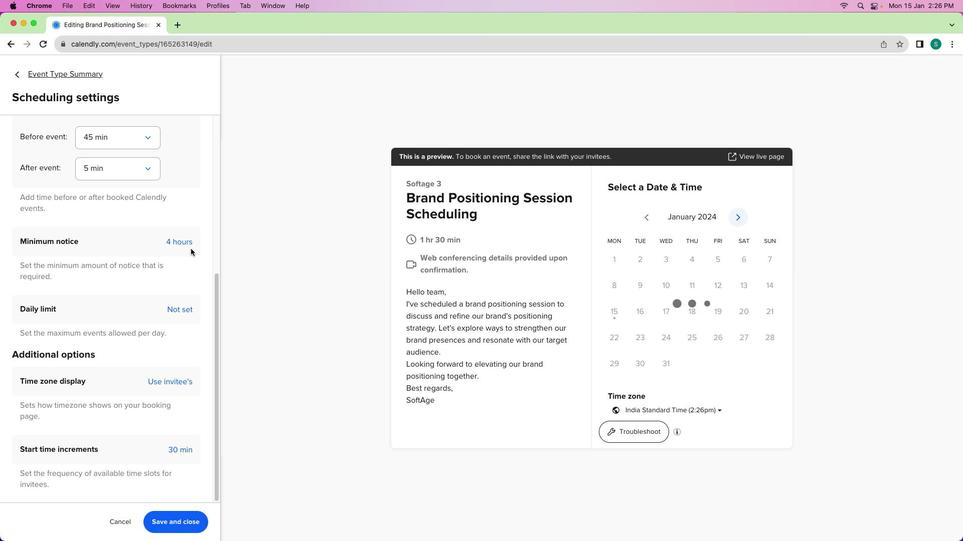 
Action: Mouse pressed left at (114, 205)
Screenshot: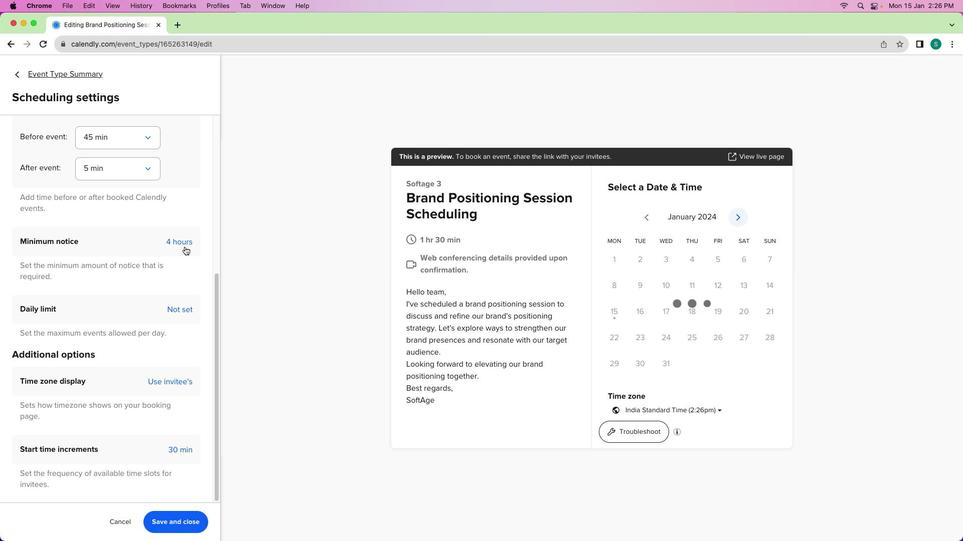 
Action: Mouse moved to (182, 242)
Screenshot: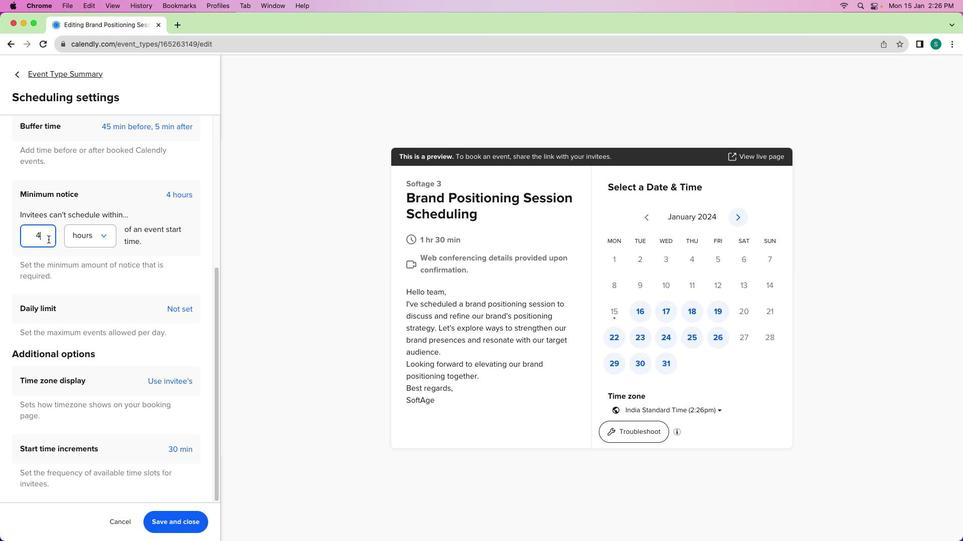 
Action: Mouse pressed left at (182, 242)
Screenshot: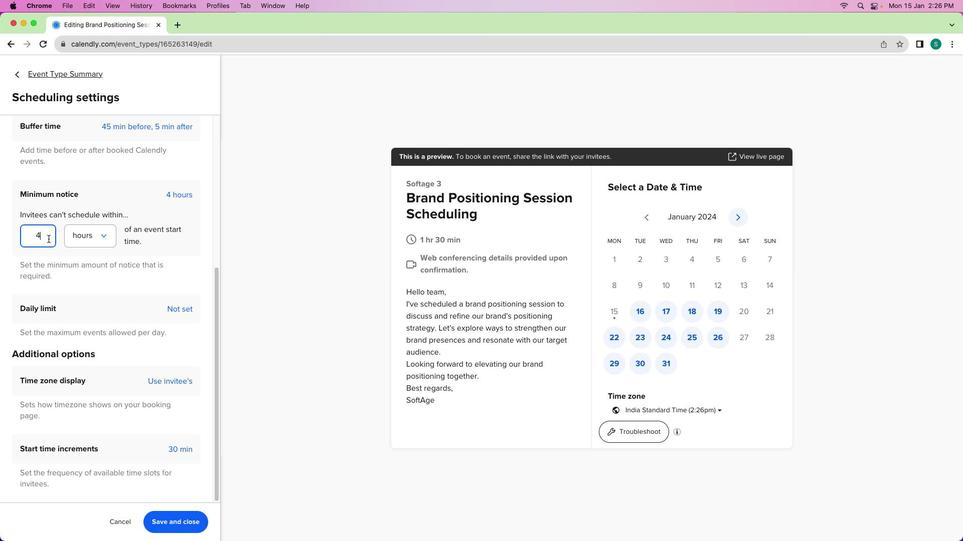 
Action: Mouse moved to (48, 239)
Screenshot: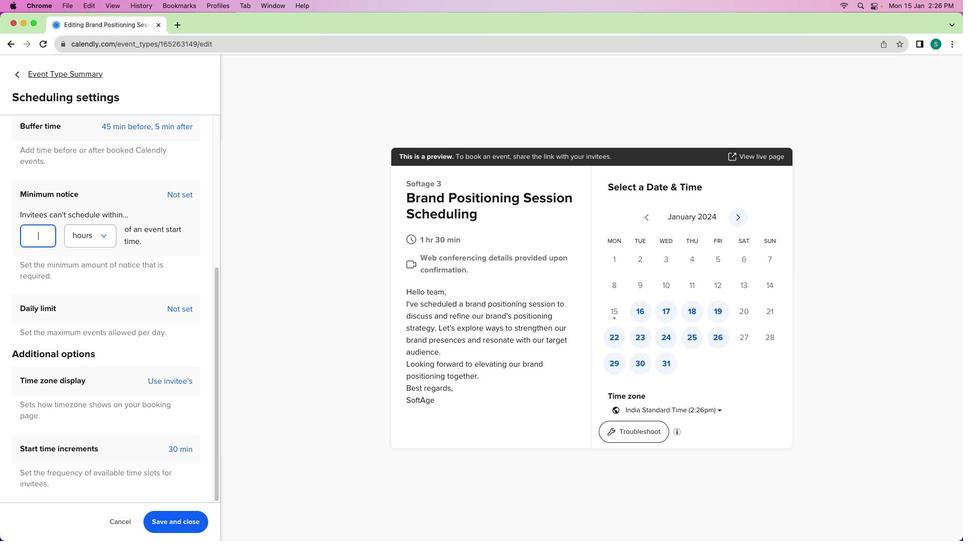 
Action: Mouse pressed left at (48, 239)
Screenshot: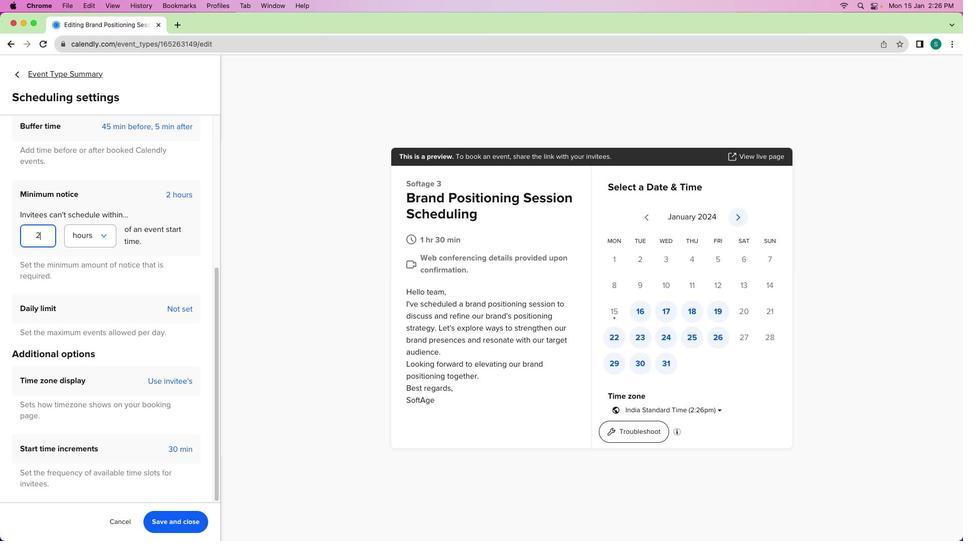 
Action: Mouse moved to (48, 239)
Screenshot: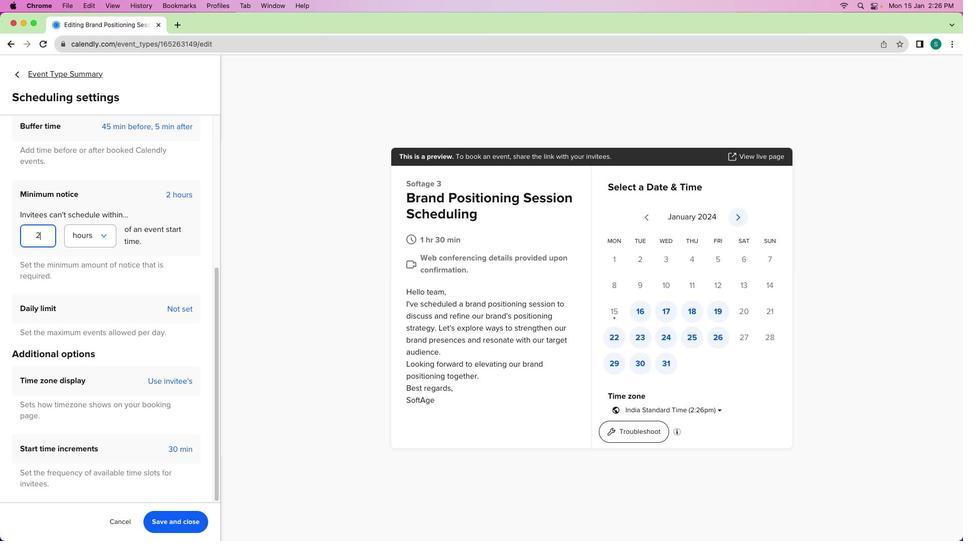 
Action: Key pressed Key.backspace'2'
Screenshot: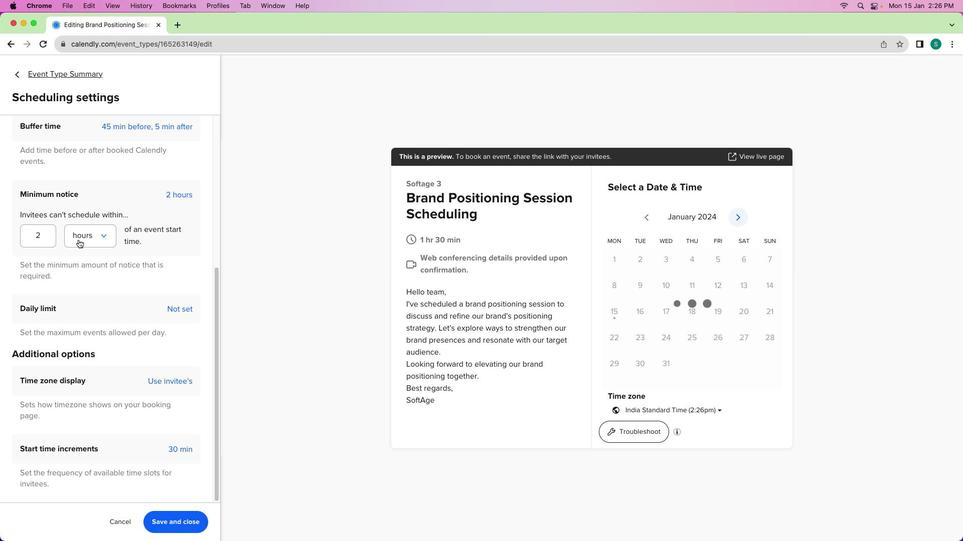
Action: Mouse moved to (78, 239)
Screenshot: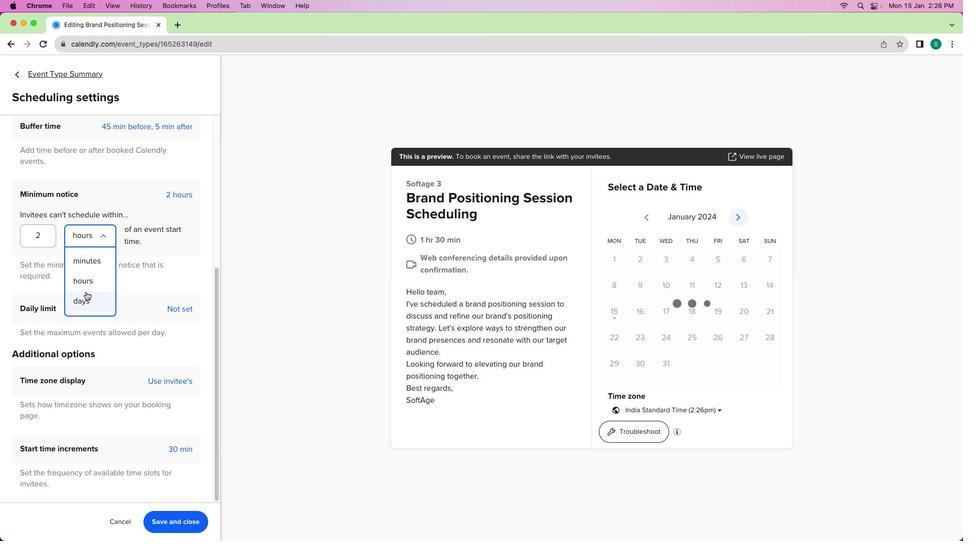 
Action: Mouse pressed left at (78, 239)
Screenshot: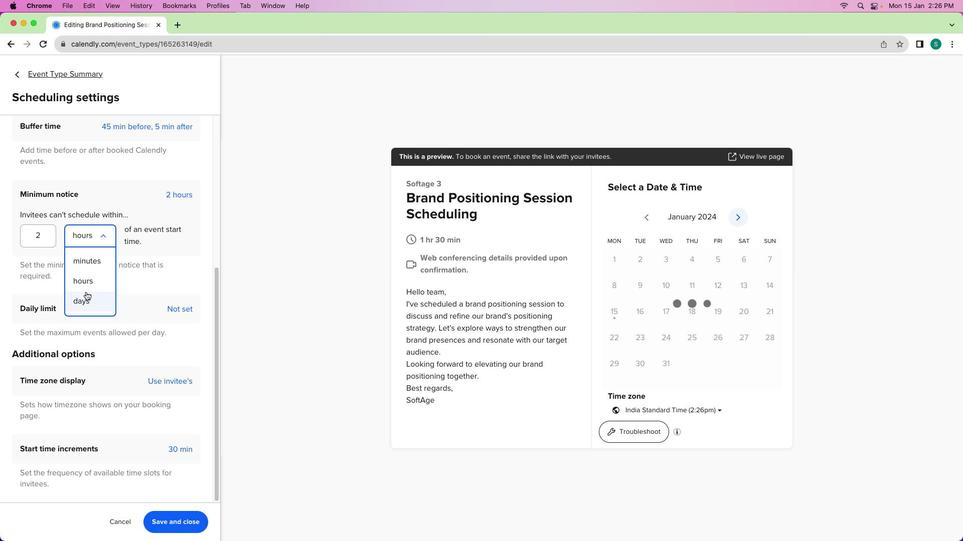 
Action: Mouse moved to (85, 291)
Screenshot: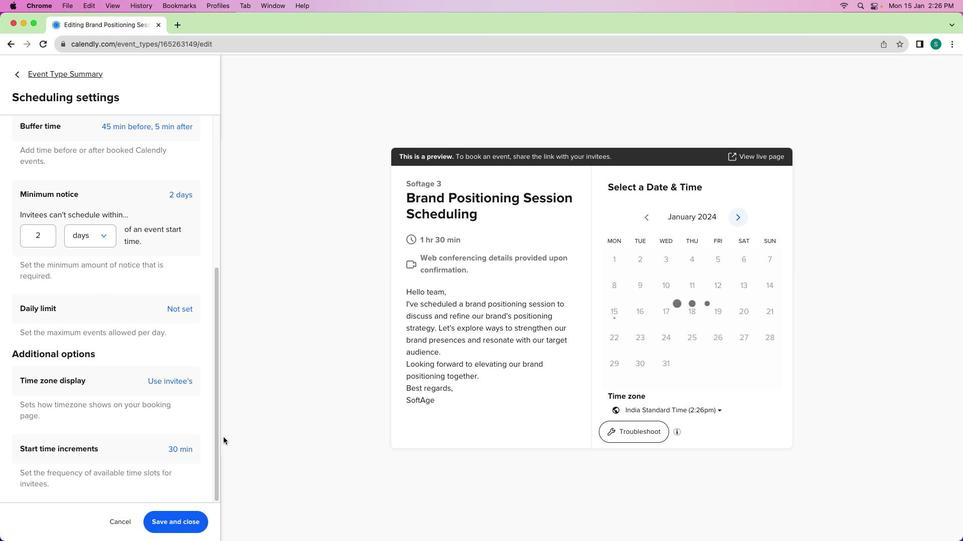 
Action: Mouse pressed left at (85, 291)
Screenshot: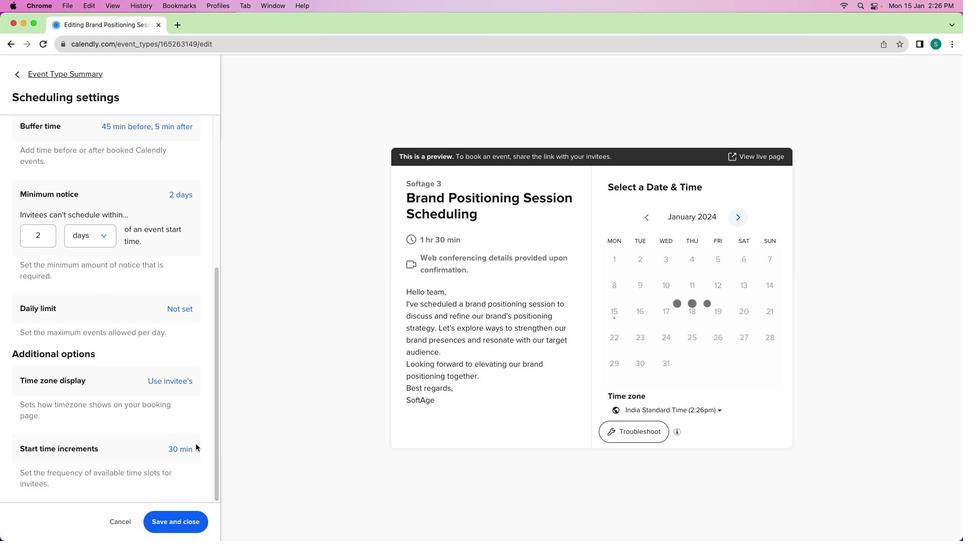 
Action: Mouse moved to (149, 423)
Screenshot: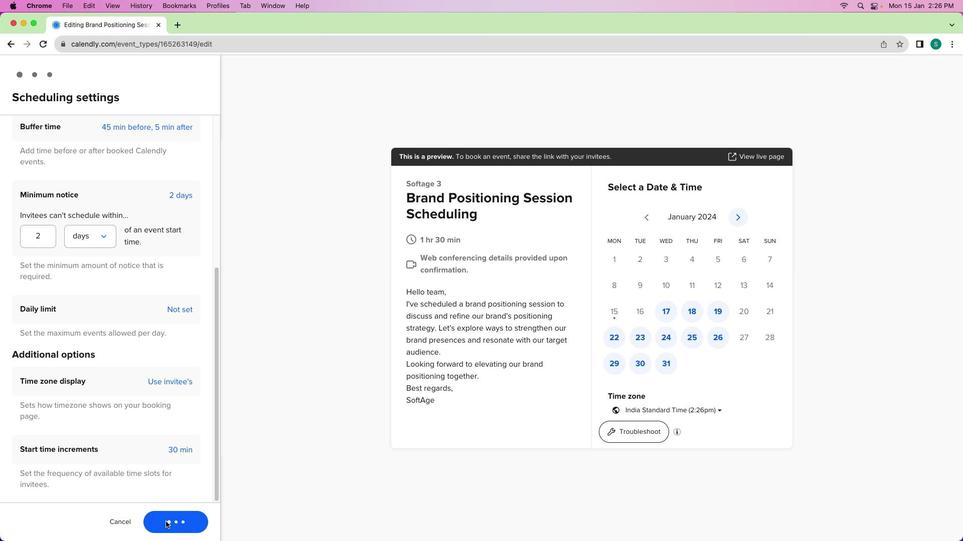 
Action: Mouse scrolled (149, 423) with delta (0, 0)
Screenshot: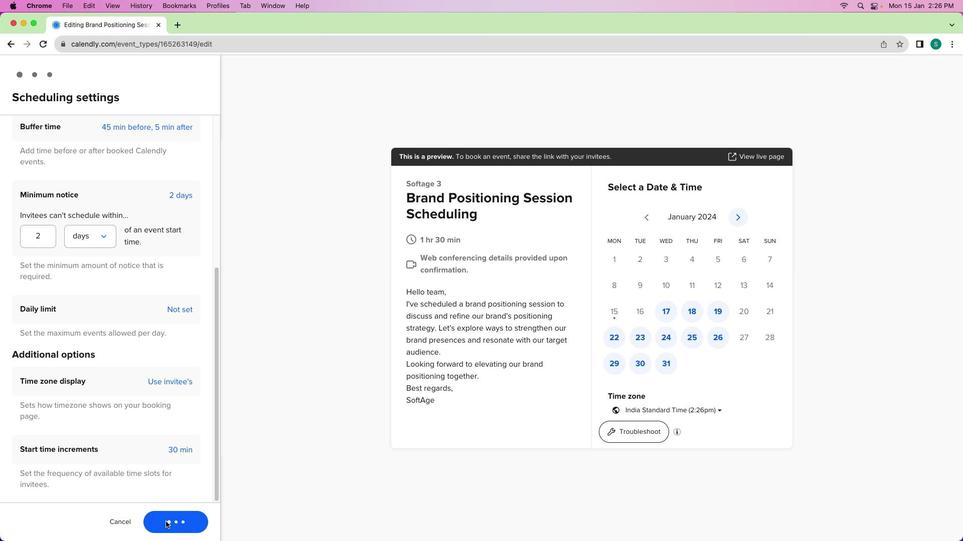 
Action: Mouse moved to (149, 422)
Screenshot: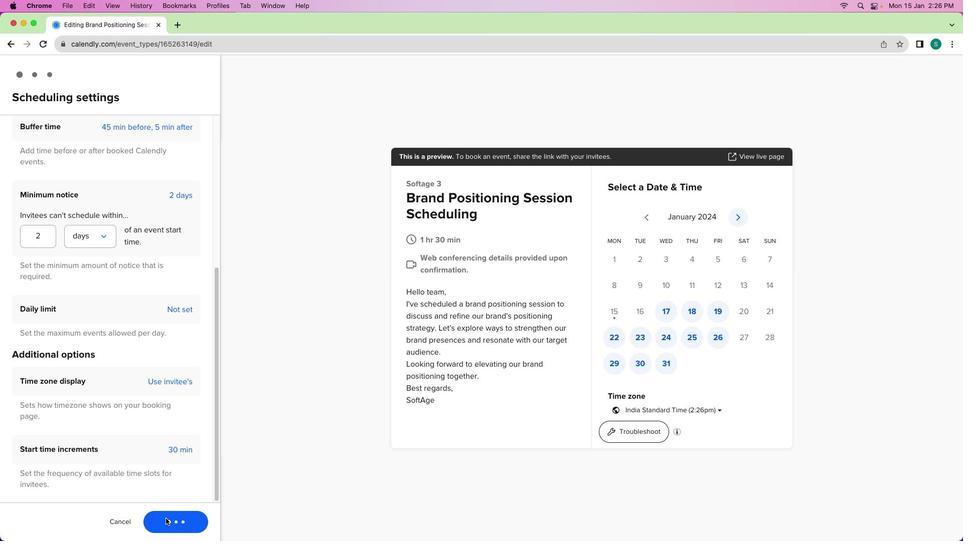 
Action: Mouse scrolled (149, 422) with delta (0, 0)
Screenshot: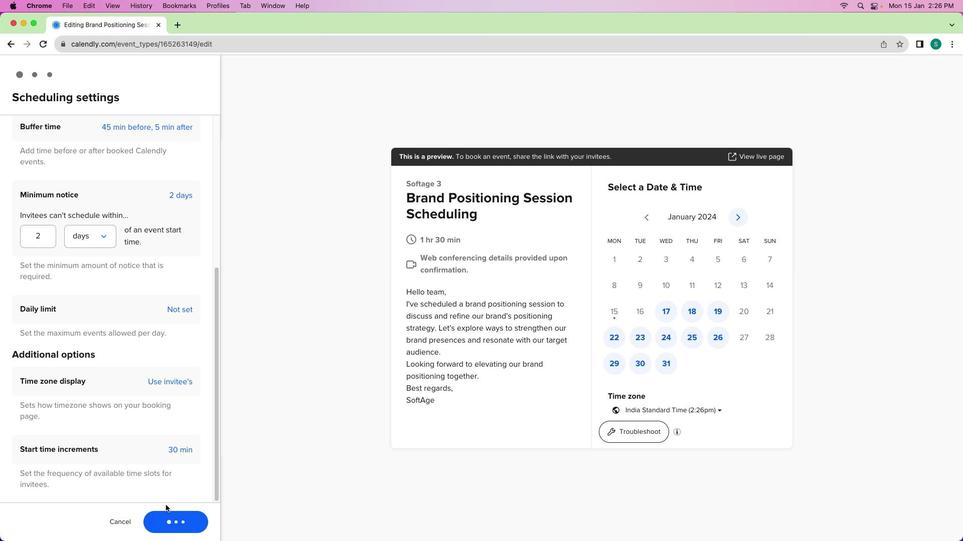 
Action: Mouse moved to (149, 422)
Screenshot: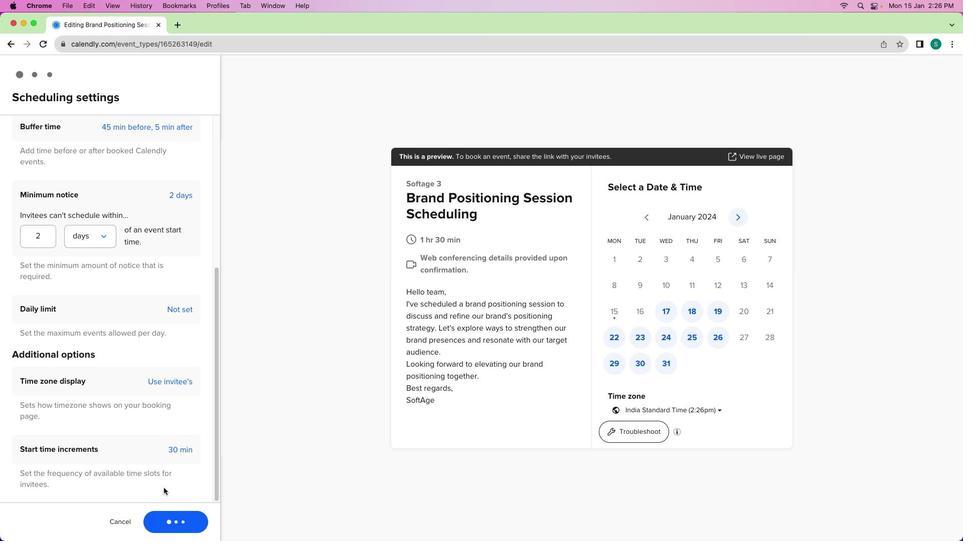 
Action: Mouse scrolled (149, 422) with delta (0, 0)
Screenshot: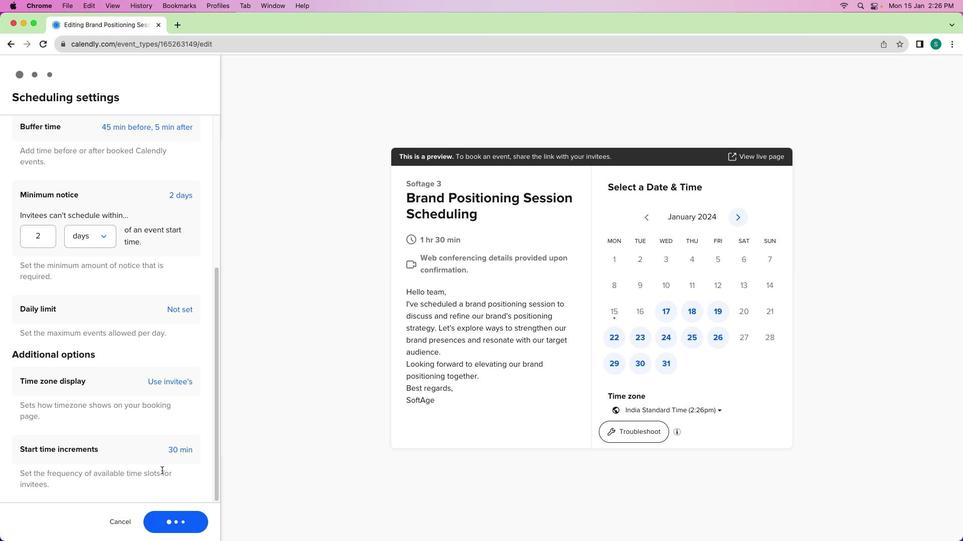 
Action: Mouse moved to (166, 523)
Screenshot: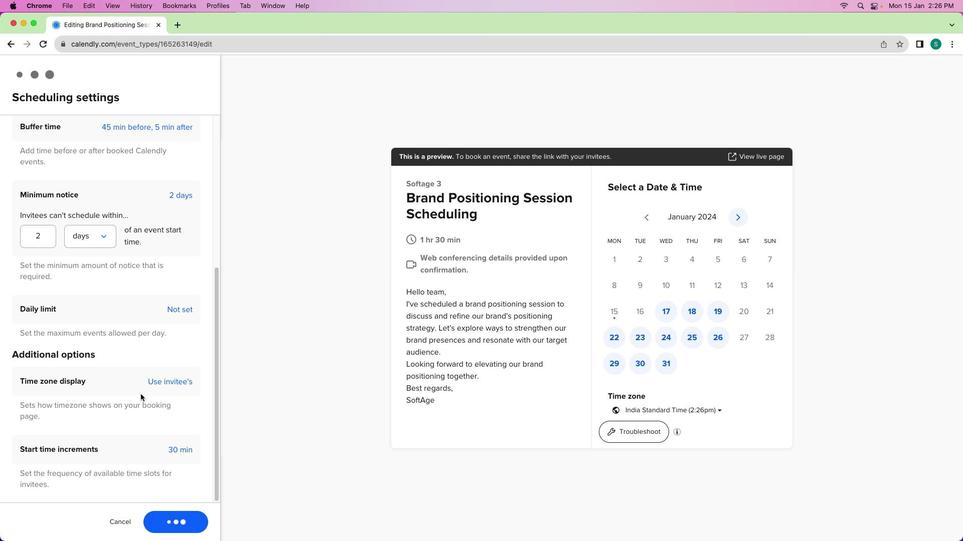 
Action: Mouse pressed left at (166, 523)
Screenshot: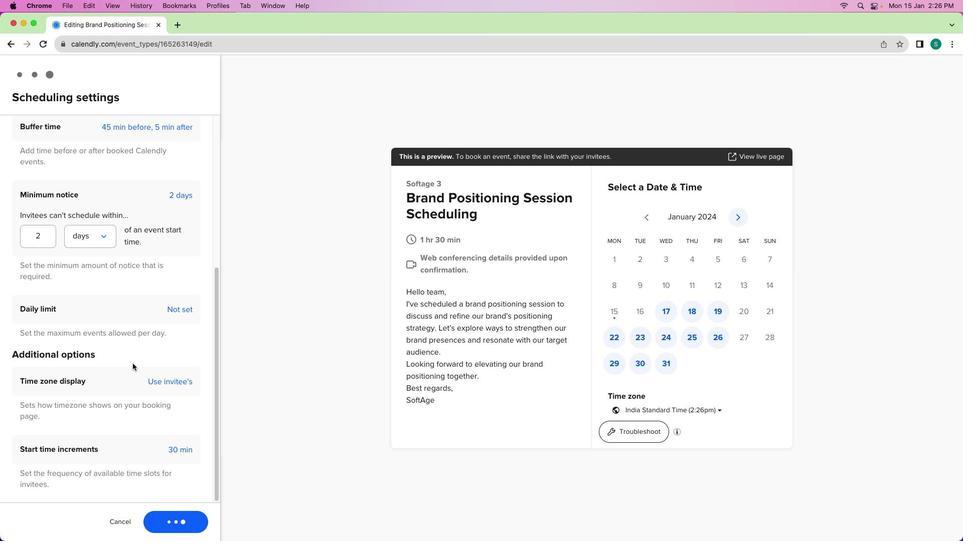 
Action: Mouse moved to (34, 68)
Screenshot: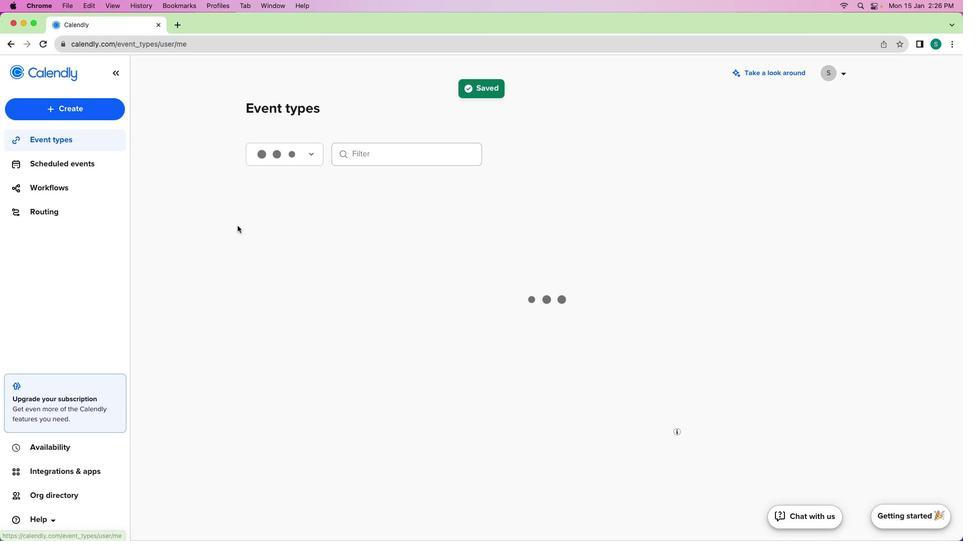 
Action: Mouse pressed left at (34, 68)
Screenshot: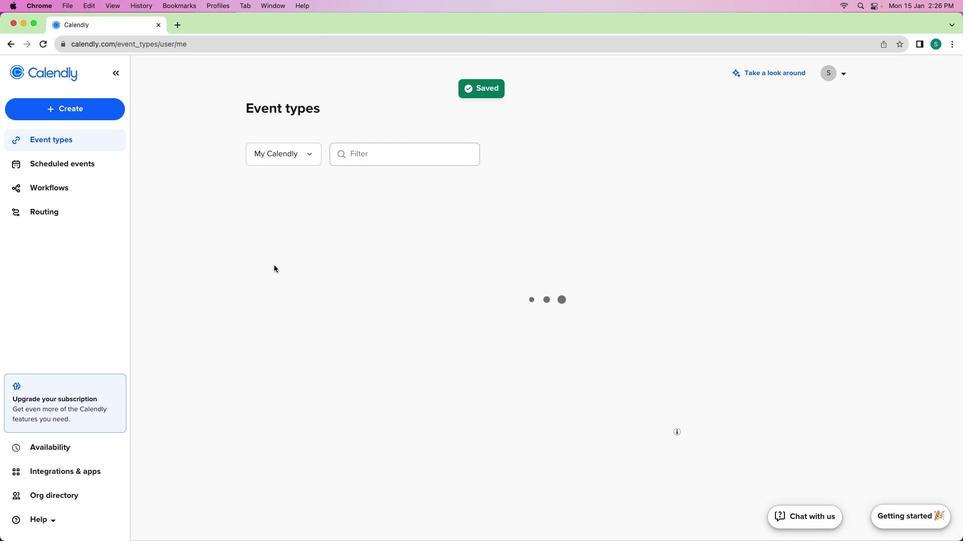 
Action: Mouse moved to (403, 322)
Screenshot: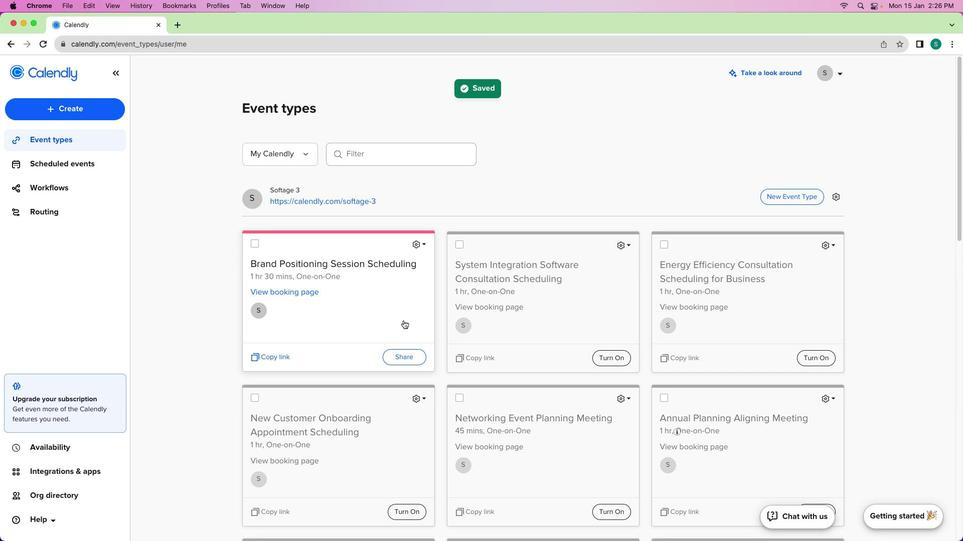 
